 Task: Search one way flight ticket for 3 adults, 3 children in premium economy from Stockton: Stockton Metropolitan Airport to Jacksonville: Albert J. Ellis Airport on 5-3-2023. Choice of flights is United. Number of bags: 1 carry on bag. Price is upto 74000. Outbound departure time preference is 21:30.
Action: Mouse moved to (291, 141)
Screenshot: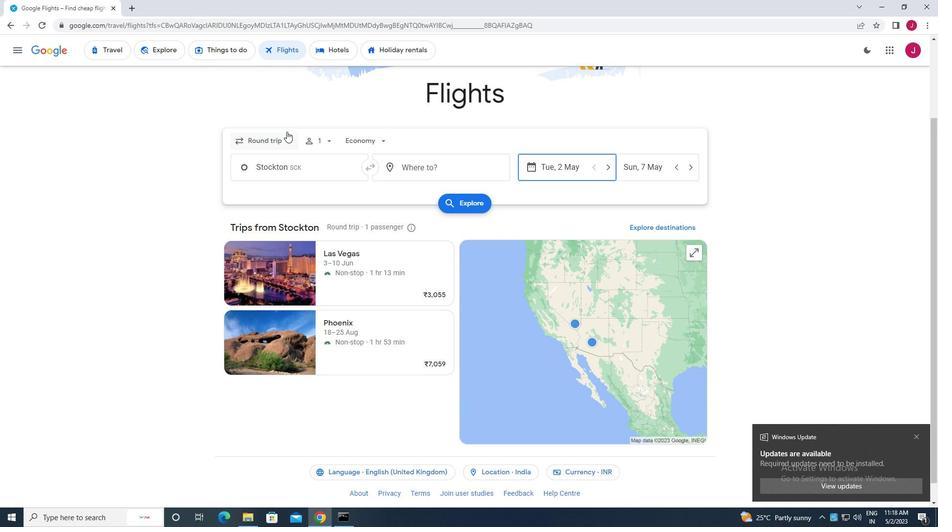
Action: Mouse pressed left at (291, 141)
Screenshot: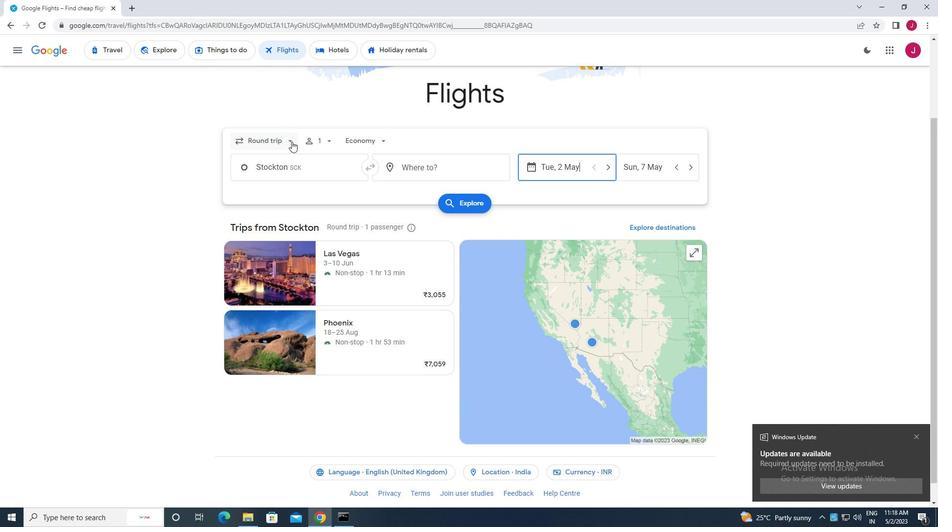 
Action: Mouse moved to (285, 184)
Screenshot: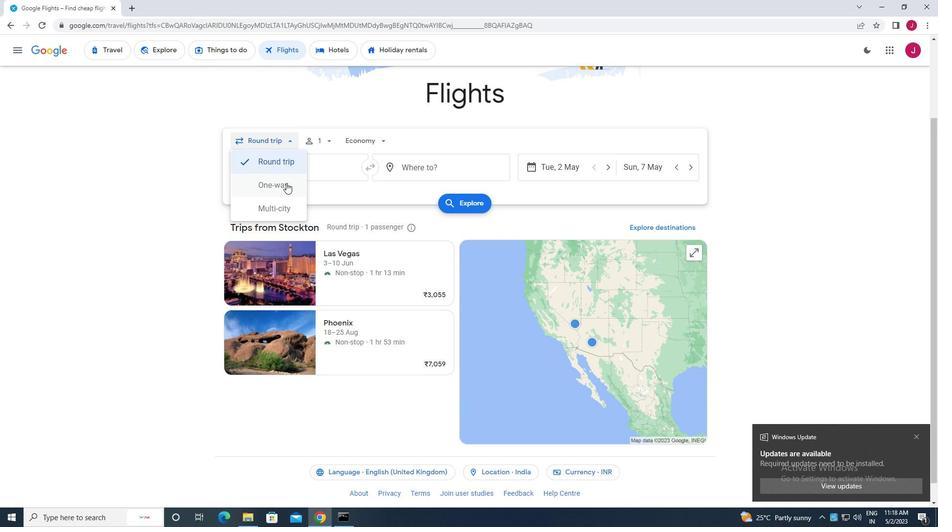 
Action: Mouse pressed left at (285, 184)
Screenshot: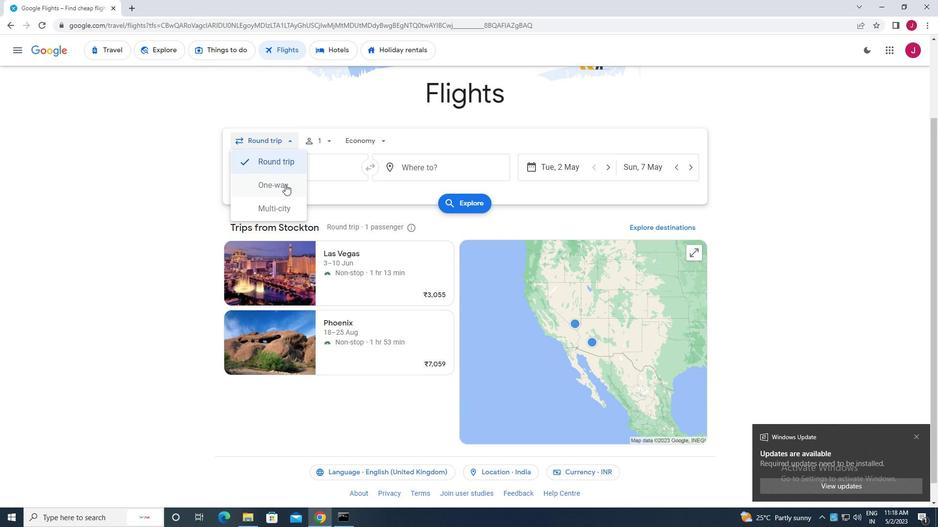 
Action: Mouse moved to (322, 142)
Screenshot: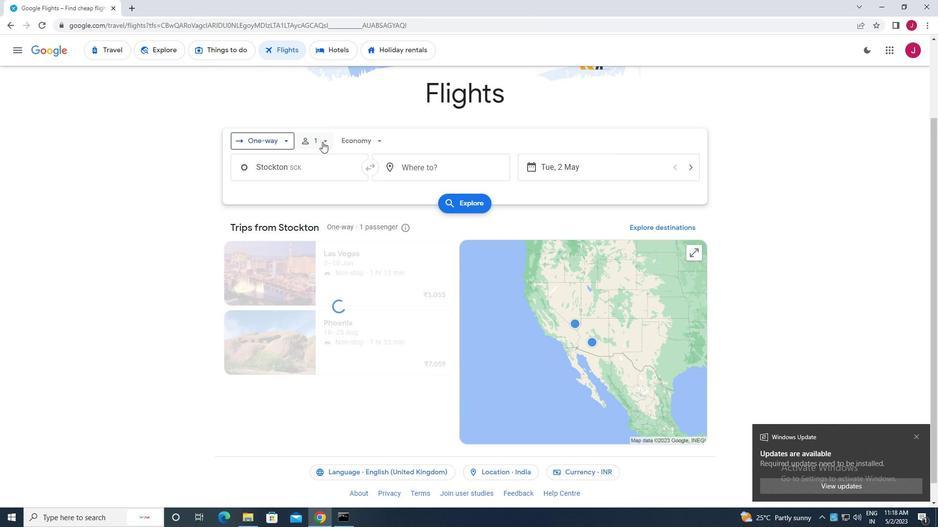 
Action: Mouse pressed left at (322, 142)
Screenshot: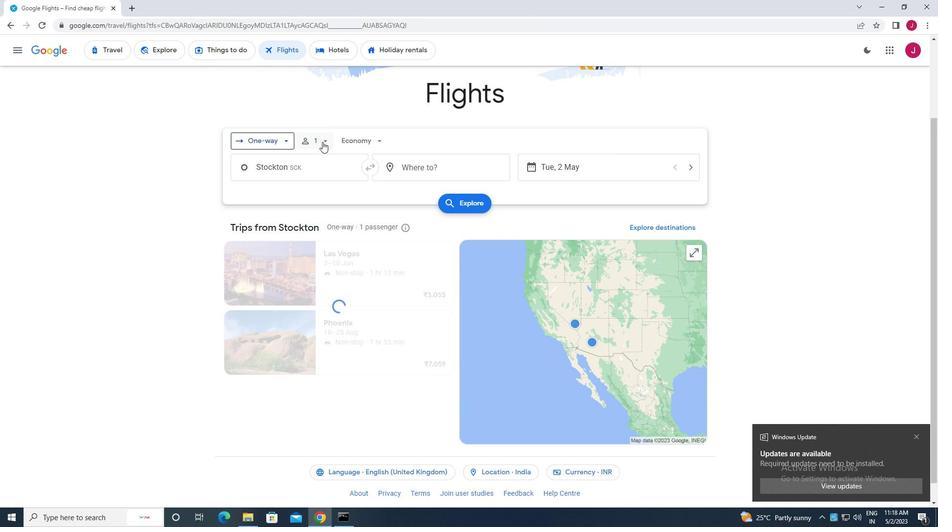 
Action: Mouse moved to (402, 162)
Screenshot: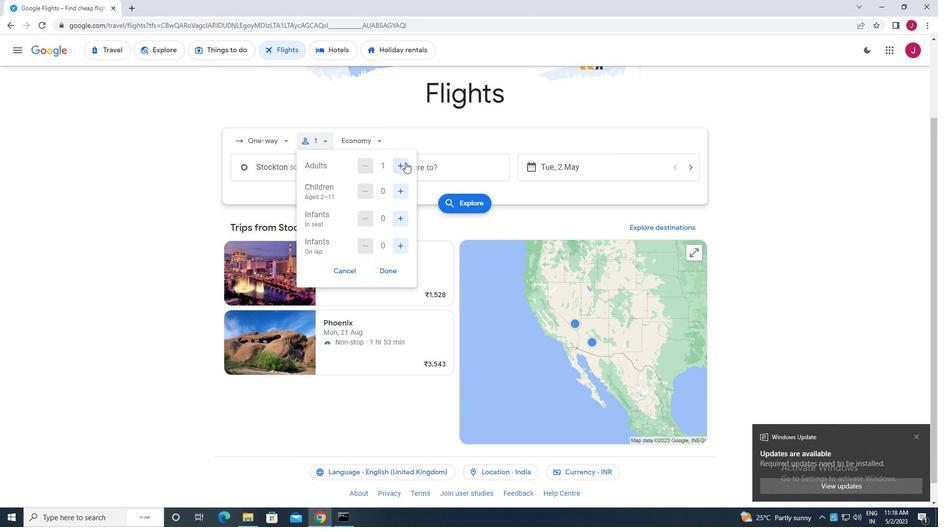 
Action: Mouse pressed left at (402, 162)
Screenshot: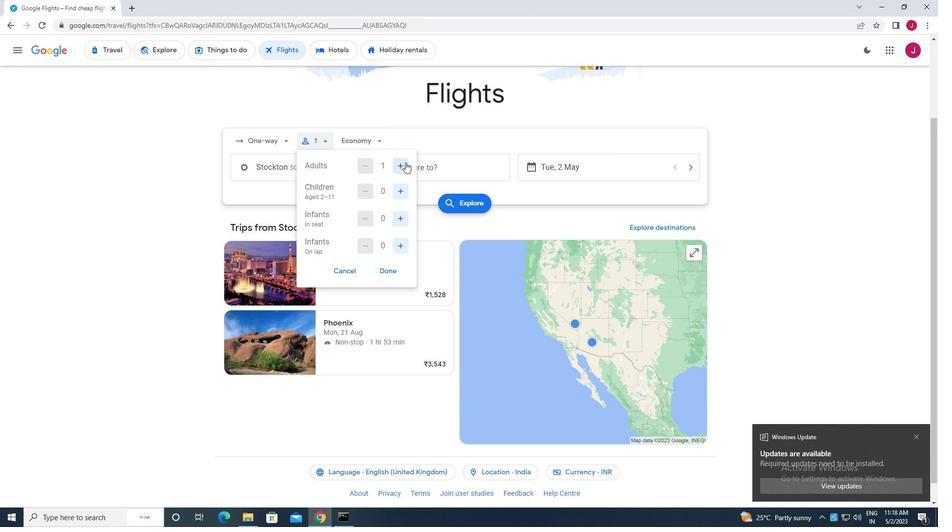 
Action: Mouse moved to (402, 164)
Screenshot: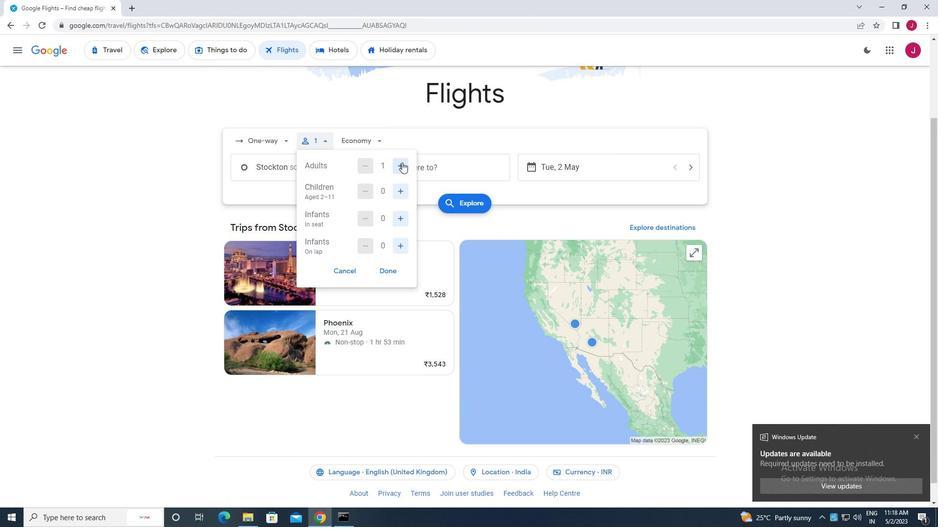 
Action: Mouse pressed left at (402, 164)
Screenshot: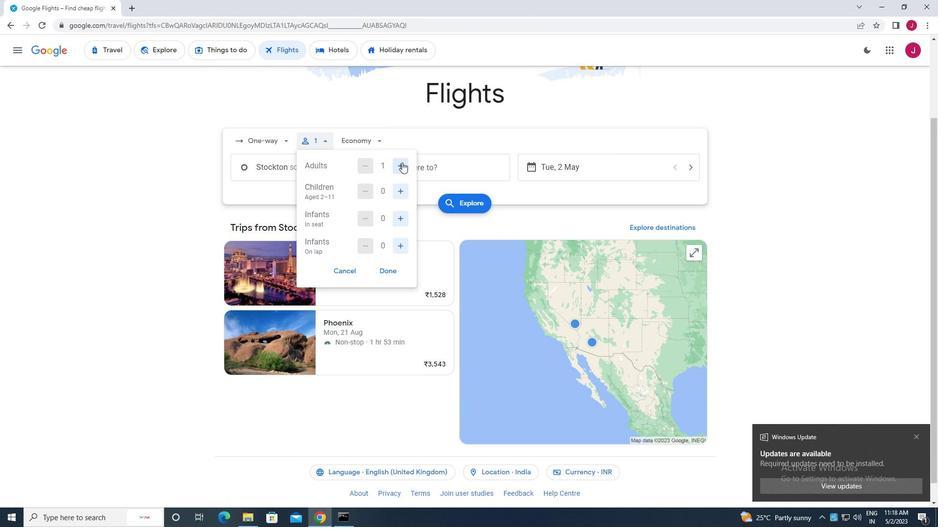 
Action: Mouse moved to (399, 195)
Screenshot: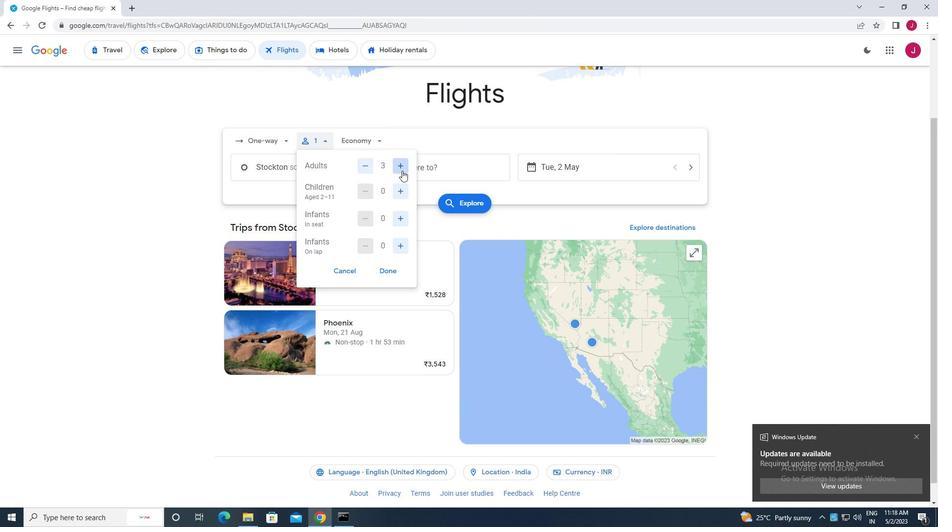 
Action: Mouse pressed left at (399, 195)
Screenshot: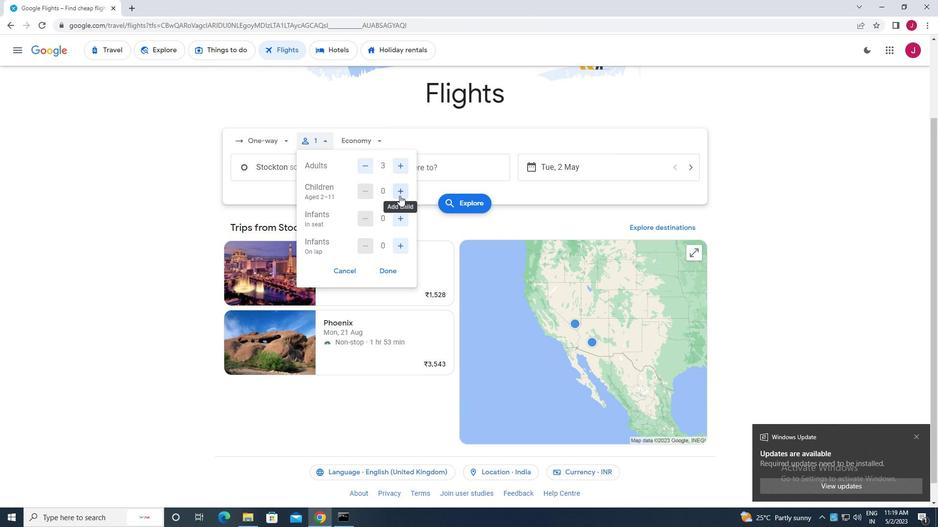 
Action: Mouse pressed left at (399, 195)
Screenshot: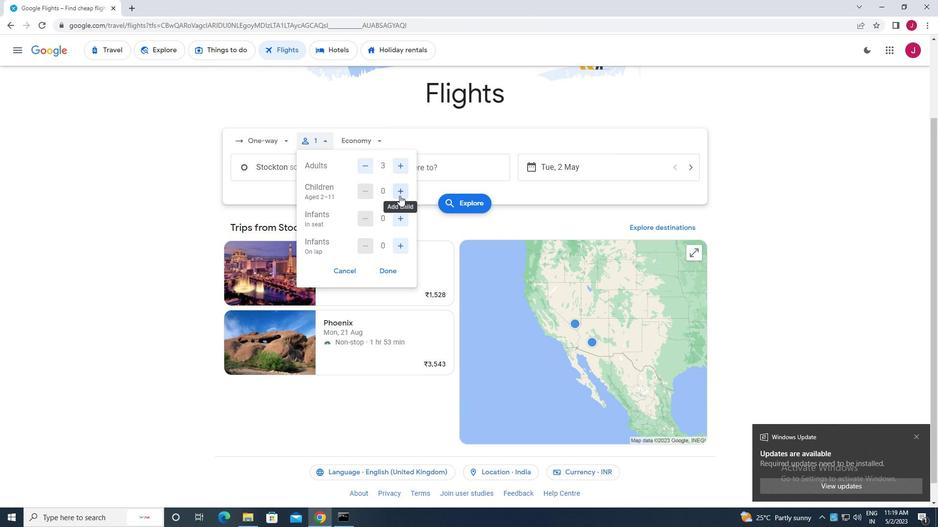 
Action: Mouse pressed left at (399, 195)
Screenshot: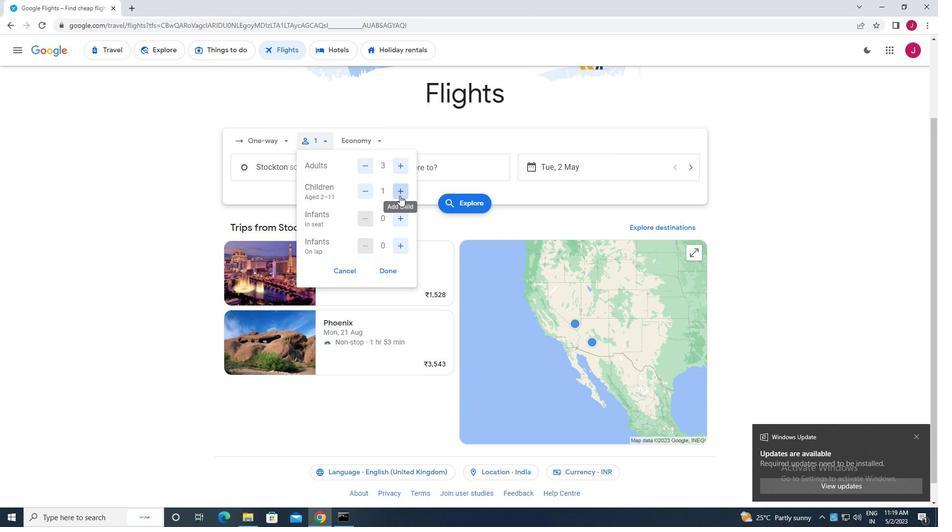 
Action: Mouse moved to (386, 270)
Screenshot: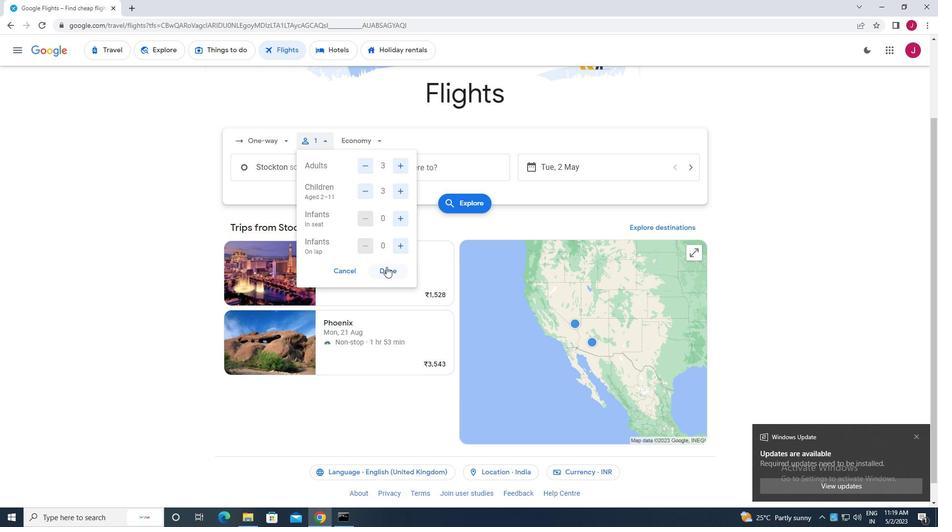 
Action: Mouse pressed left at (386, 270)
Screenshot: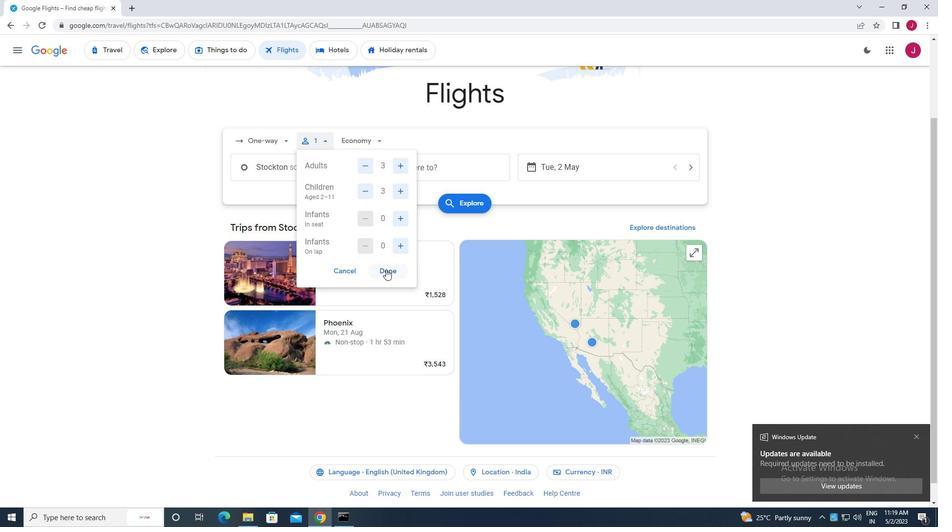 
Action: Mouse moved to (374, 145)
Screenshot: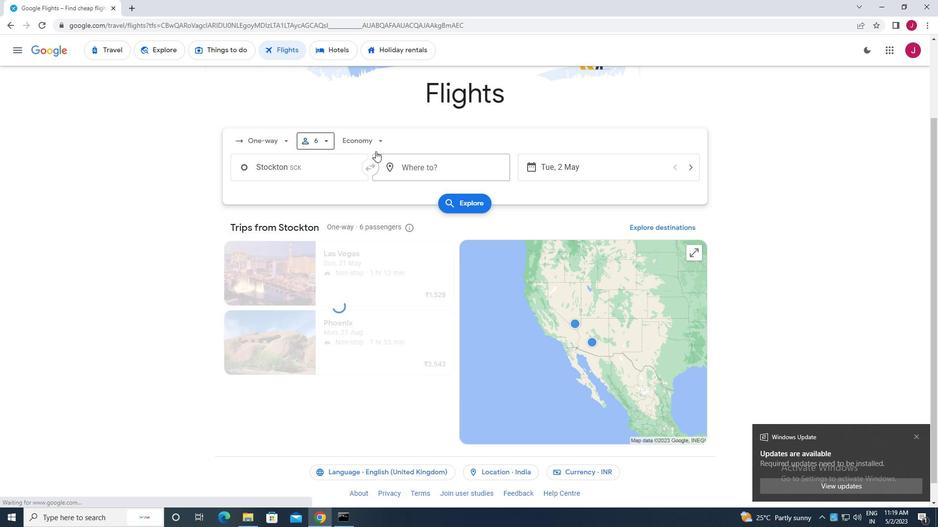 
Action: Mouse pressed left at (374, 145)
Screenshot: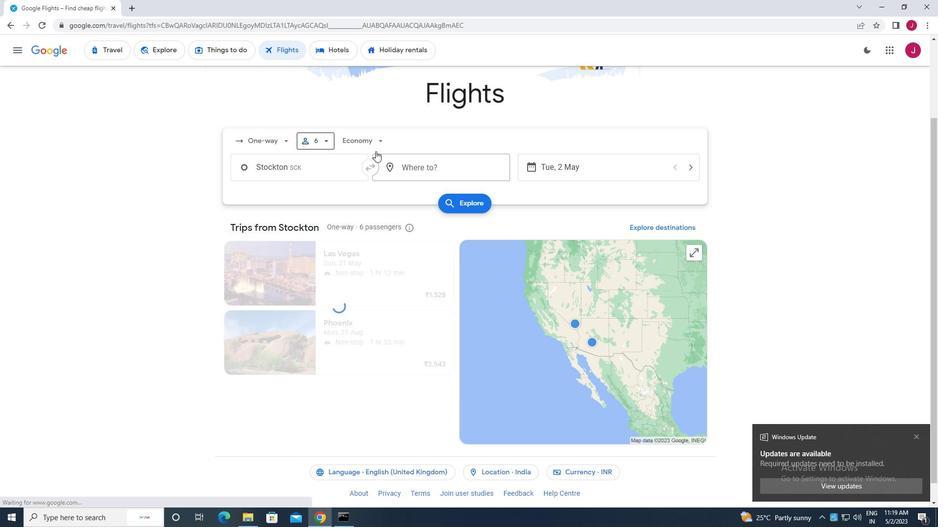 
Action: Mouse moved to (380, 185)
Screenshot: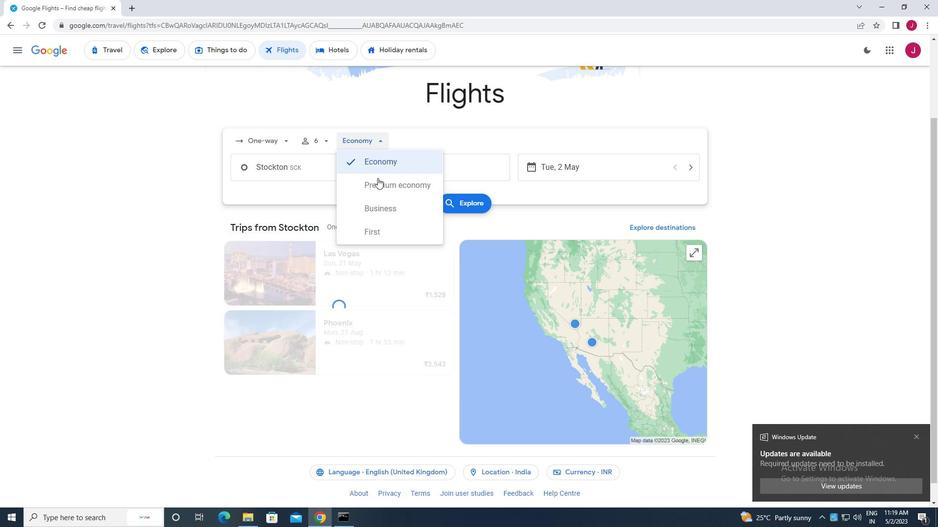 
Action: Mouse pressed left at (380, 185)
Screenshot: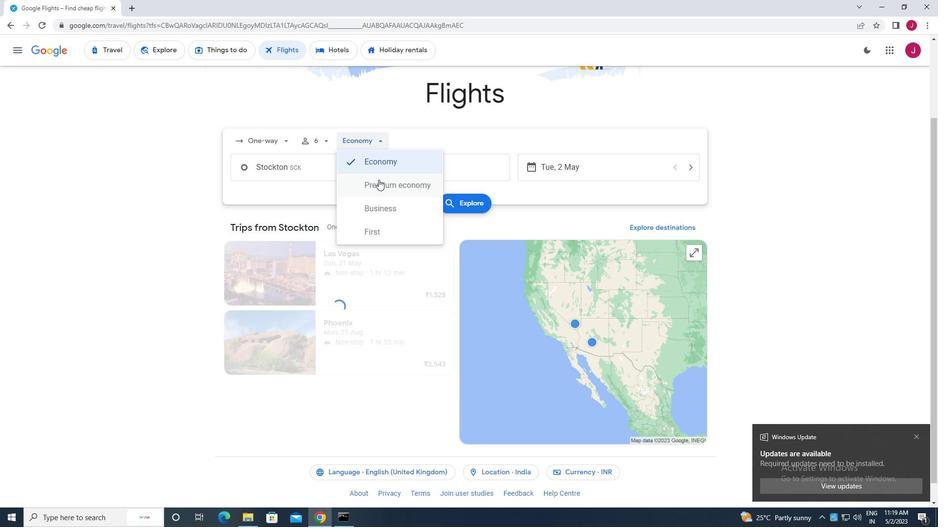 
Action: Mouse moved to (331, 171)
Screenshot: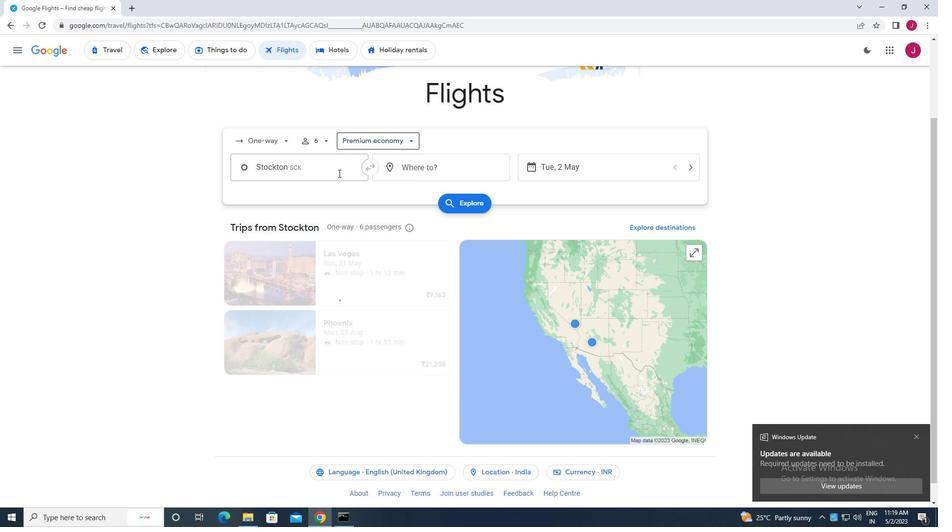 
Action: Mouse pressed left at (331, 171)
Screenshot: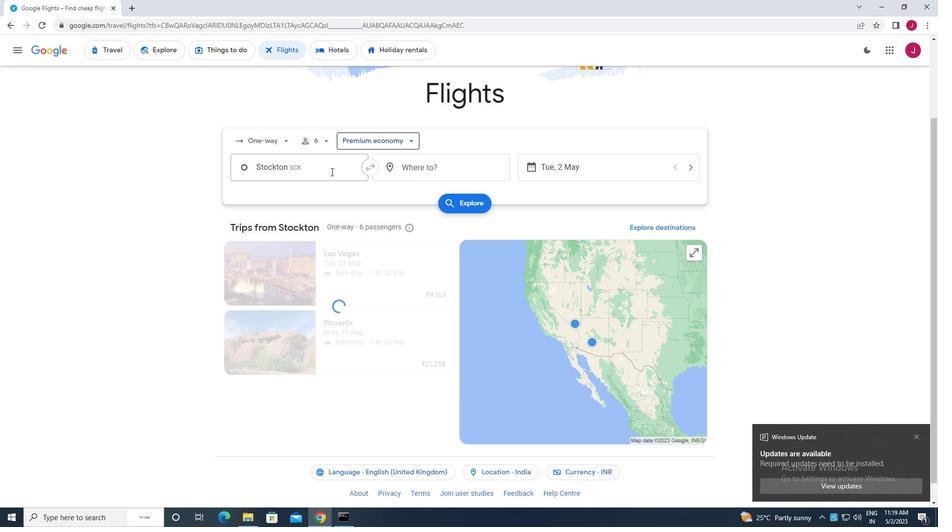 
Action: Mouse moved to (331, 171)
Screenshot: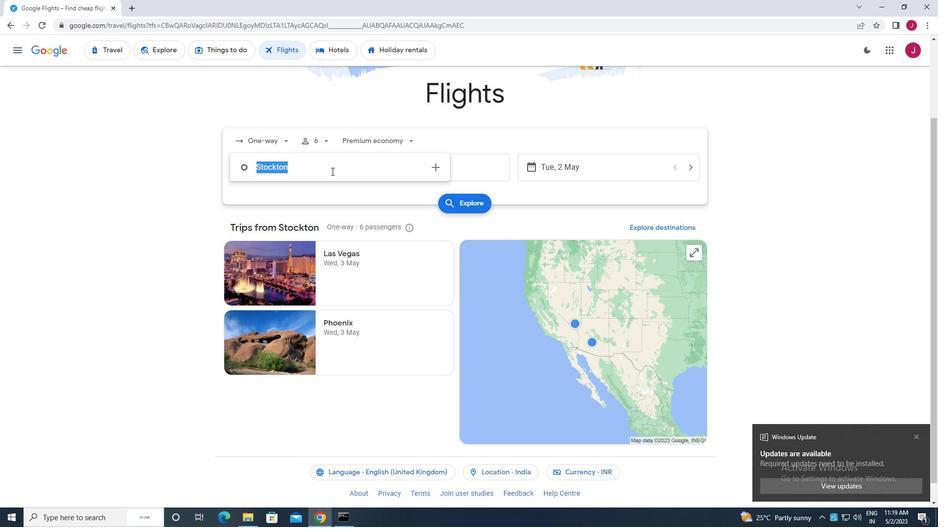 
Action: Key pressed stock
Screenshot: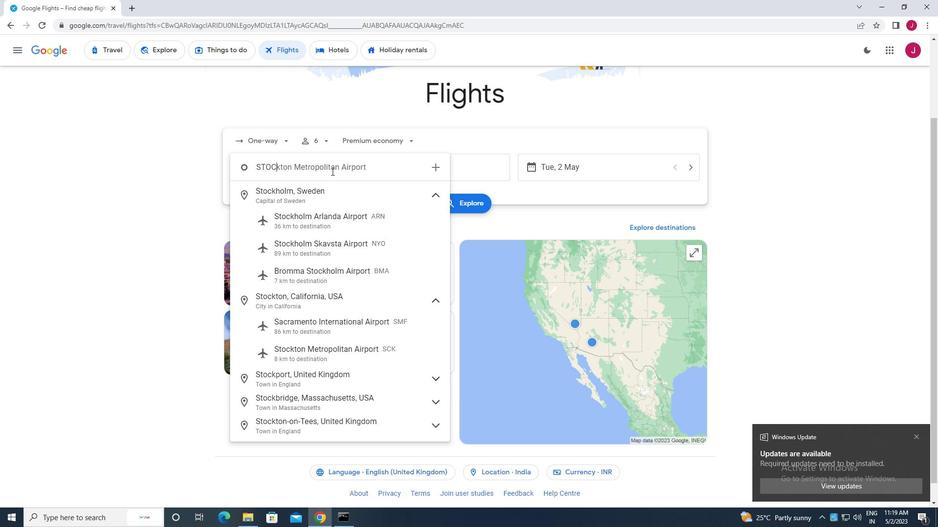 
Action: Mouse moved to (358, 357)
Screenshot: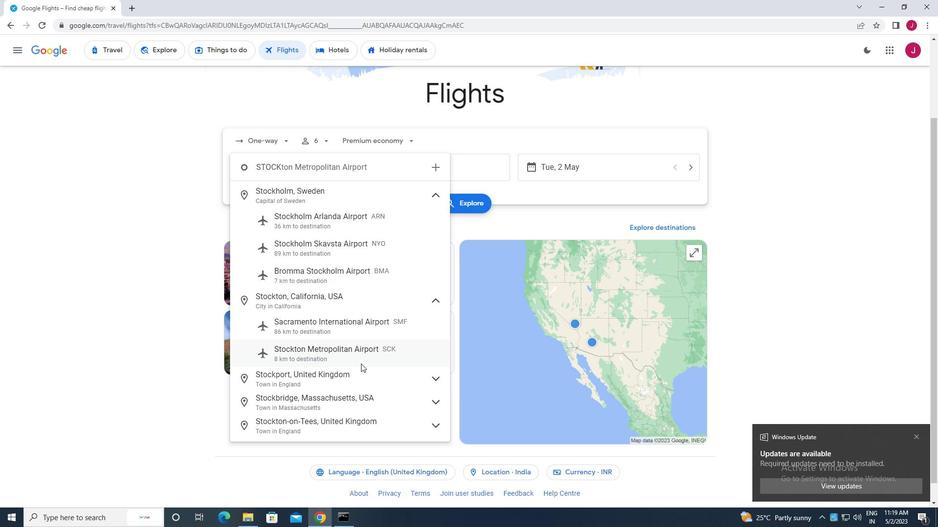 
Action: Mouse pressed left at (358, 357)
Screenshot: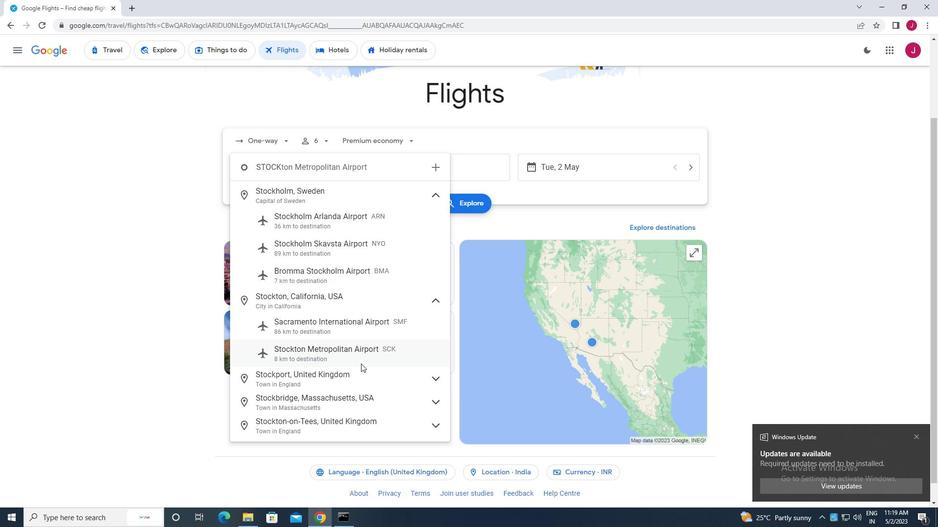 
Action: Mouse moved to (416, 166)
Screenshot: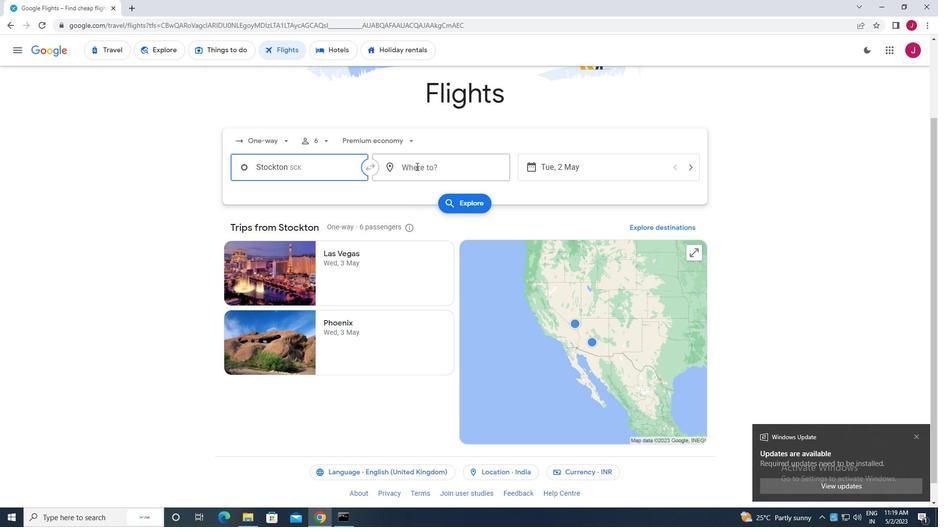 
Action: Mouse pressed left at (416, 166)
Screenshot: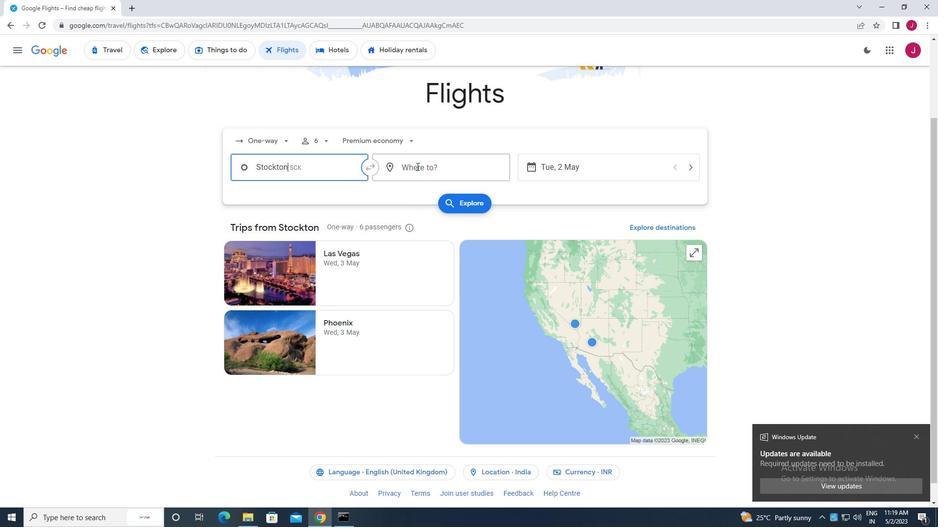 
Action: Key pressed albert<Key.space>j
Screenshot: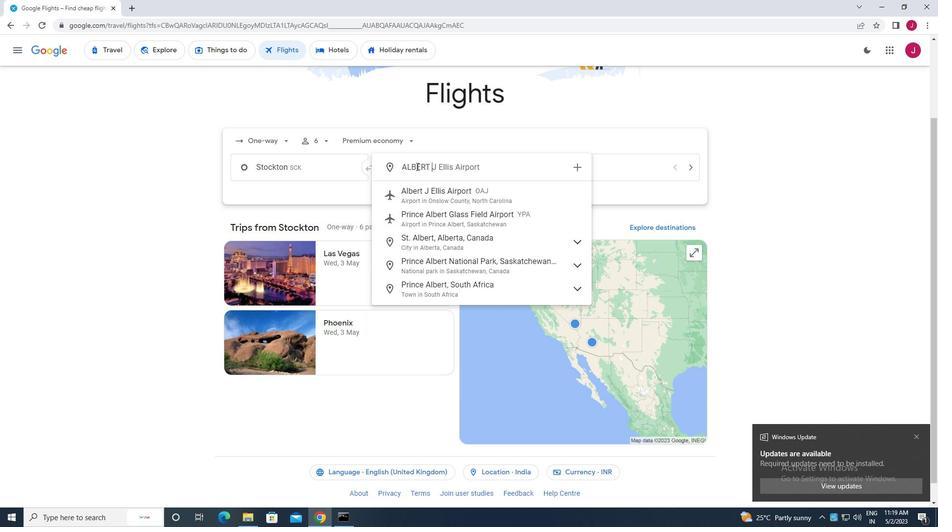 
Action: Mouse moved to (446, 203)
Screenshot: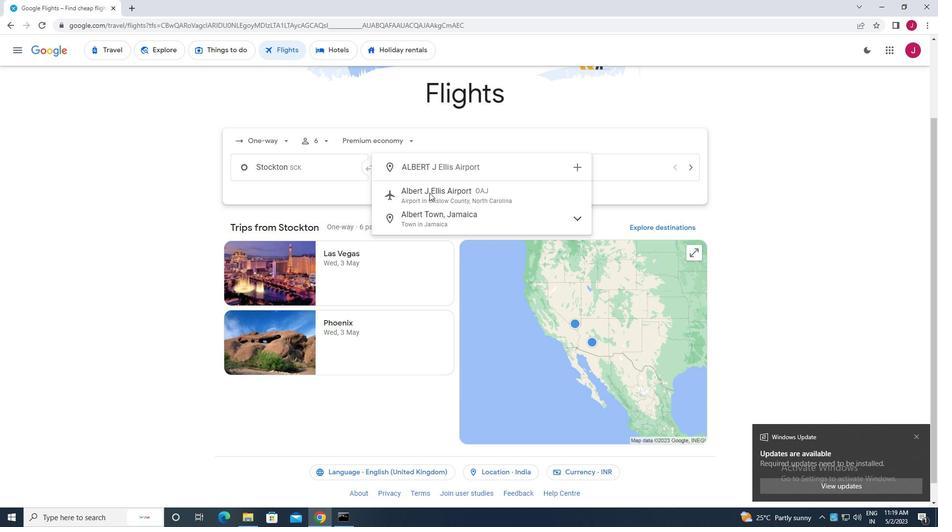 
Action: Mouse pressed left at (446, 203)
Screenshot: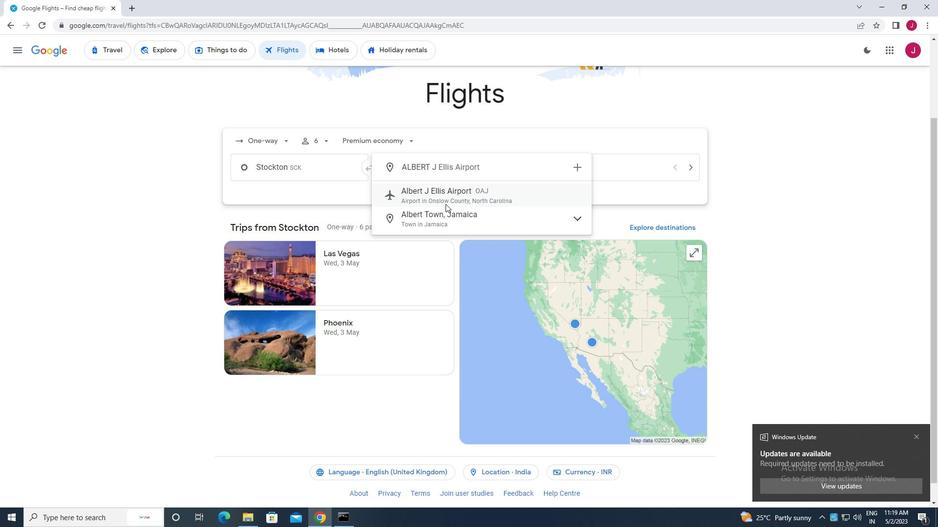 
Action: Mouse moved to (573, 160)
Screenshot: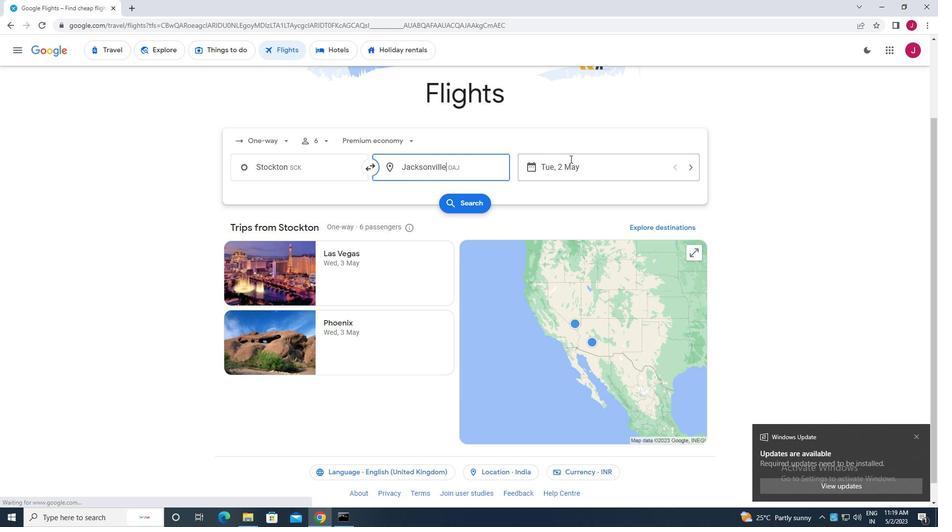 
Action: Mouse pressed left at (573, 160)
Screenshot: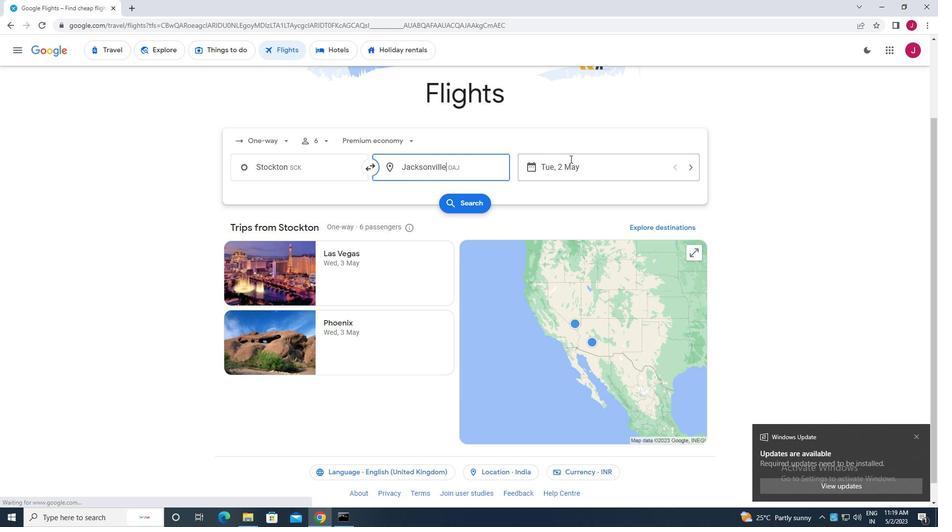 
Action: Mouse moved to (424, 241)
Screenshot: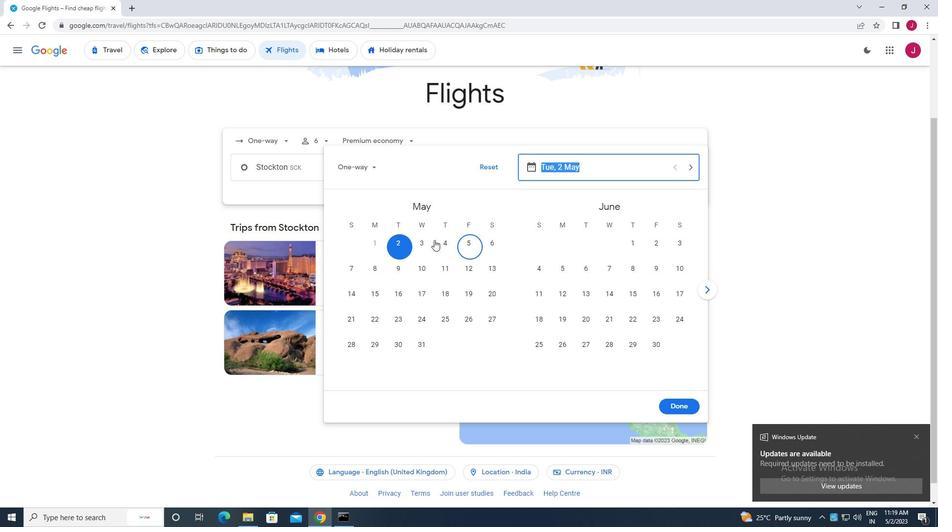 
Action: Mouse pressed left at (424, 241)
Screenshot: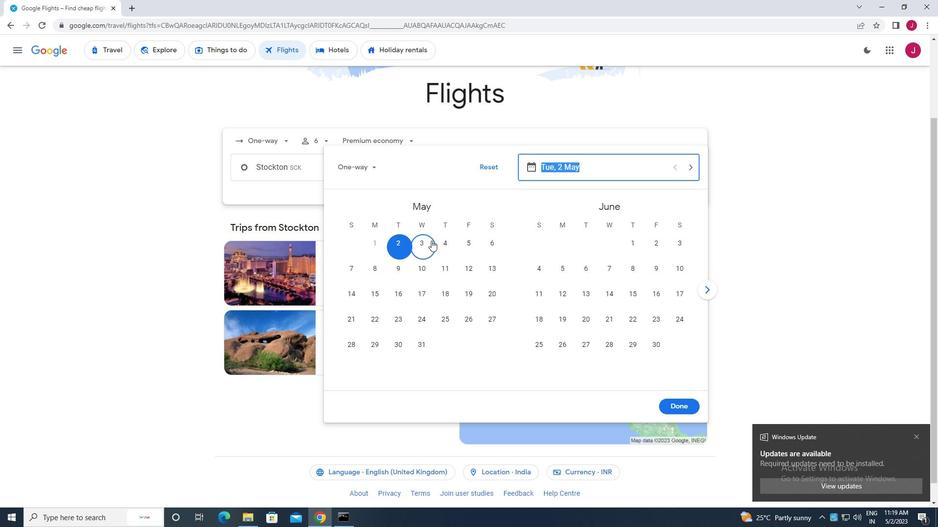 
Action: Mouse moved to (675, 405)
Screenshot: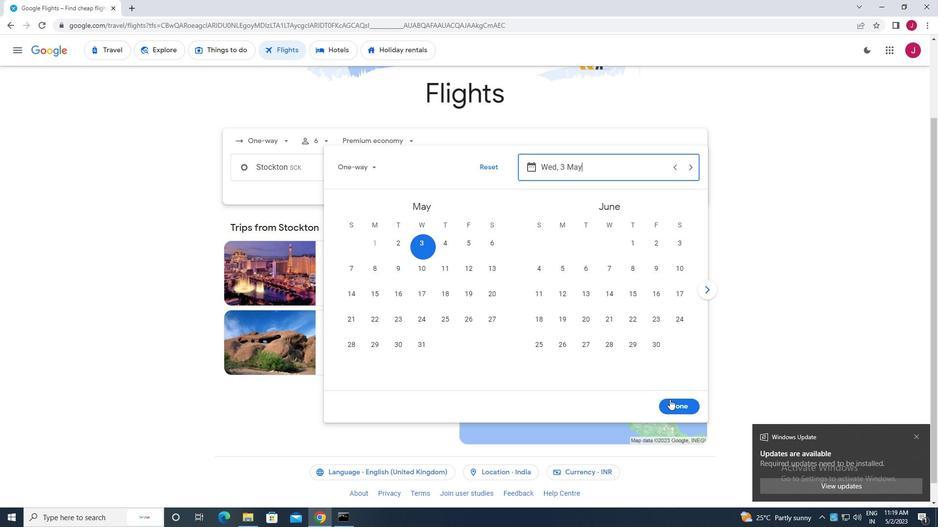 
Action: Mouse pressed left at (675, 405)
Screenshot: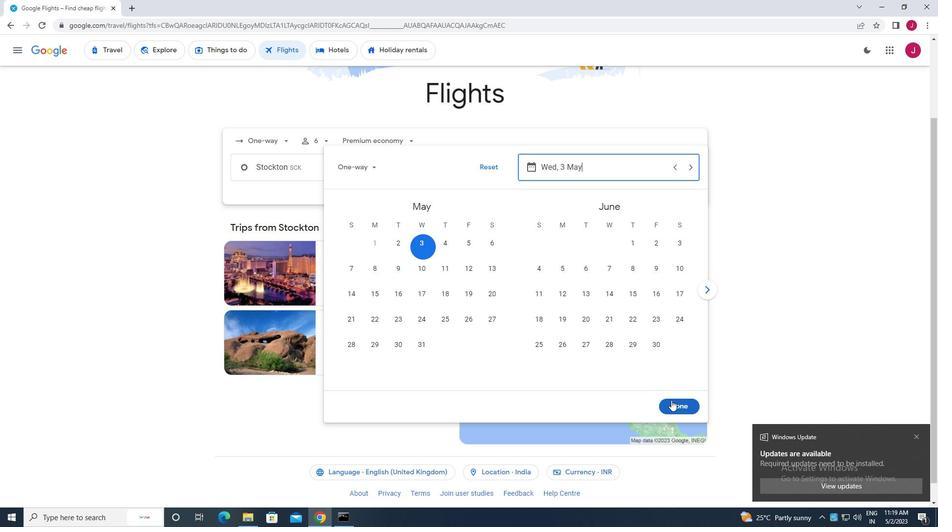 
Action: Mouse moved to (454, 204)
Screenshot: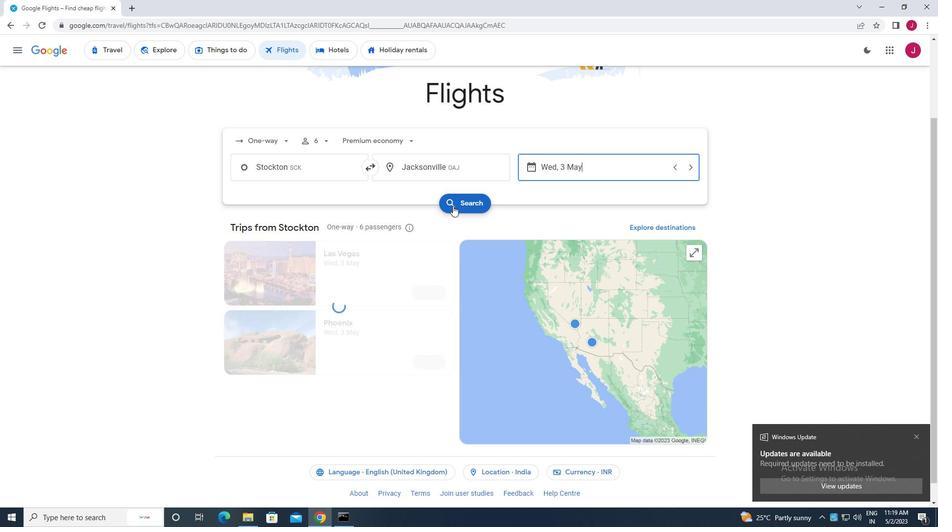 
Action: Mouse pressed left at (454, 204)
Screenshot: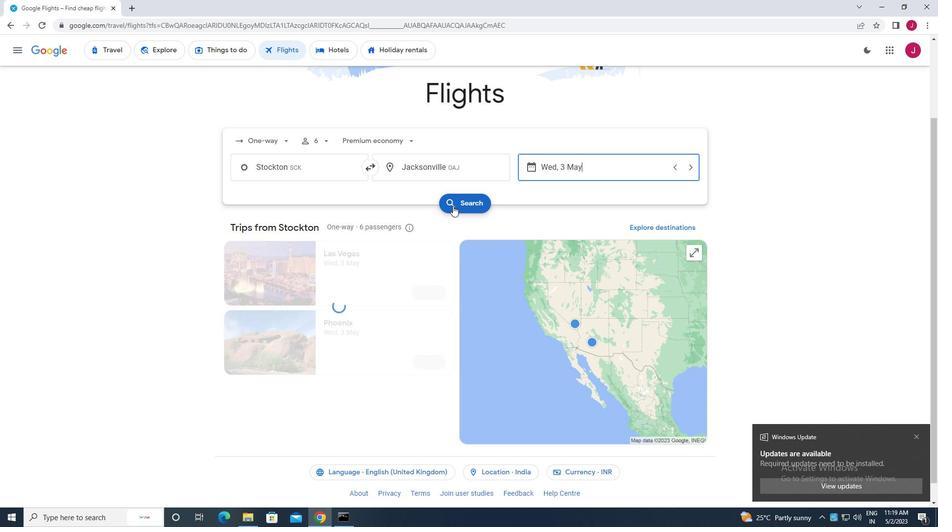 
Action: Mouse moved to (254, 139)
Screenshot: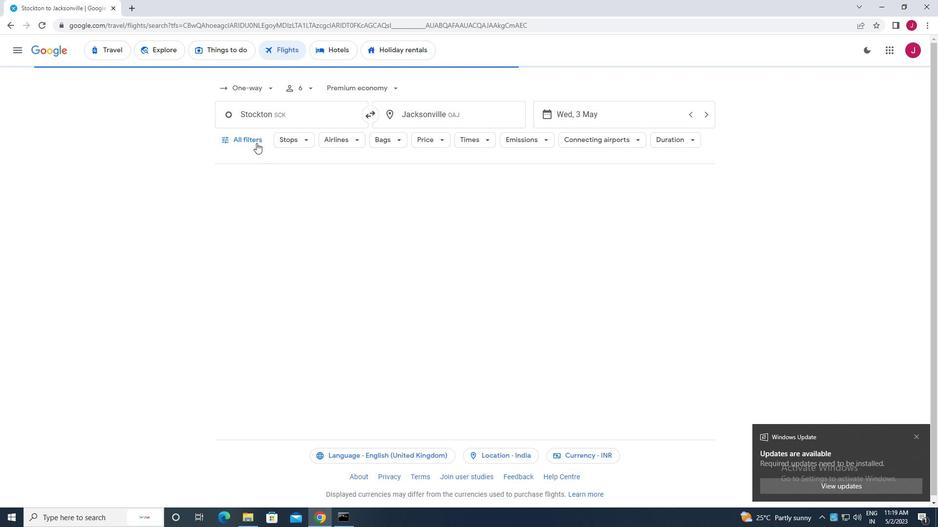 
Action: Mouse pressed left at (254, 139)
Screenshot: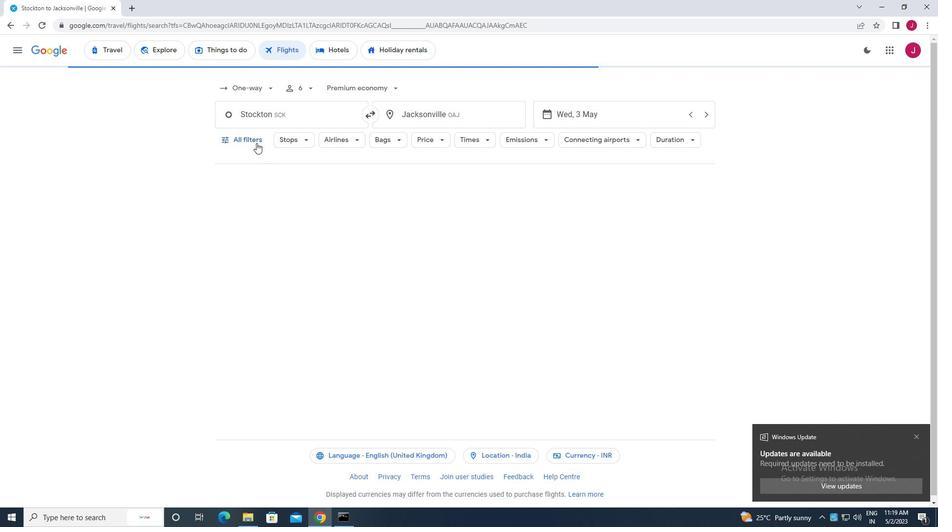 
Action: Mouse moved to (270, 203)
Screenshot: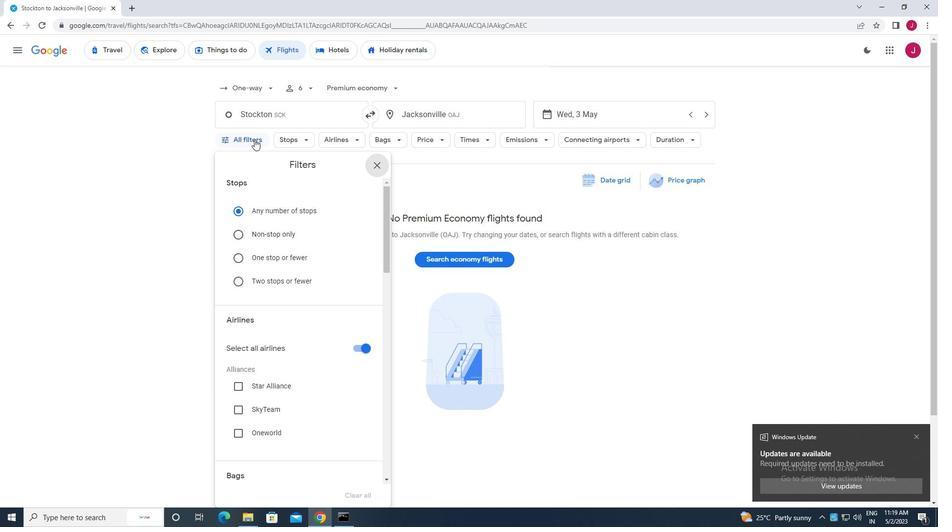 
Action: Mouse scrolled (270, 202) with delta (0, 0)
Screenshot: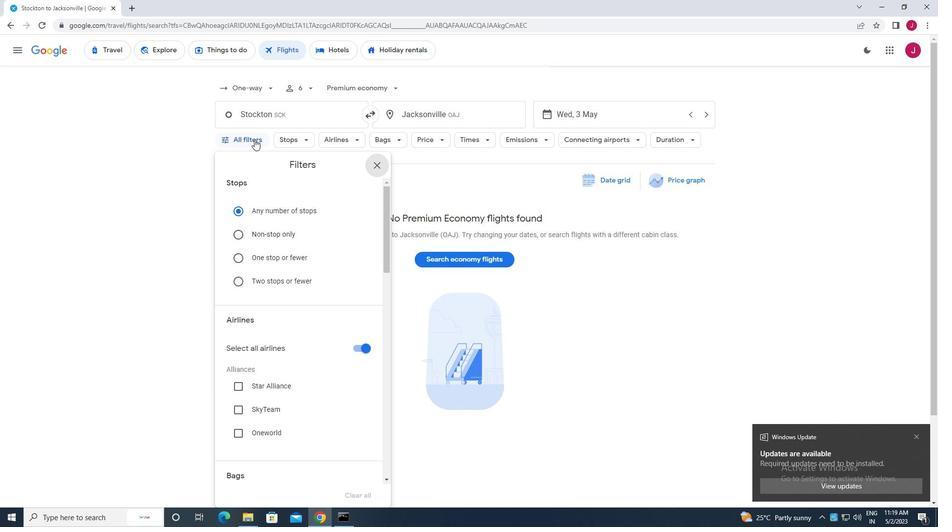 
Action: Mouse moved to (274, 221)
Screenshot: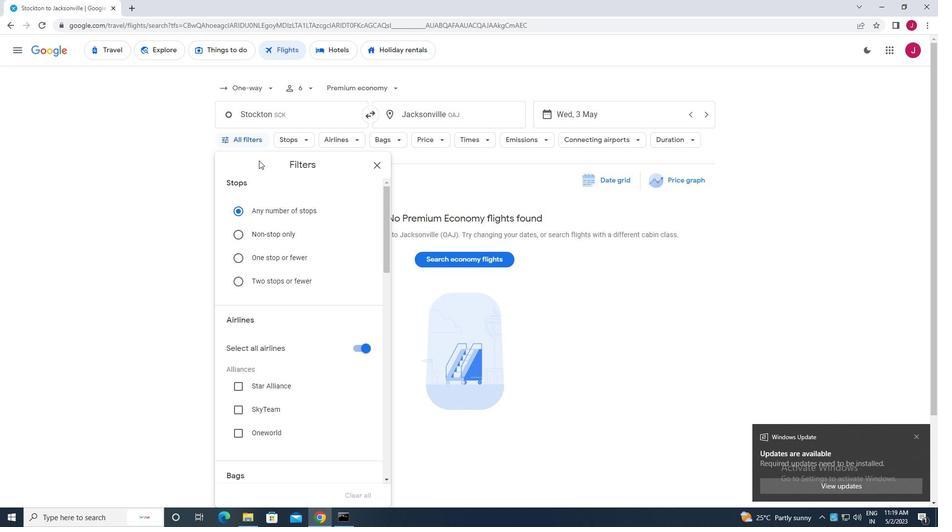 
Action: Mouse scrolled (274, 221) with delta (0, 0)
Screenshot: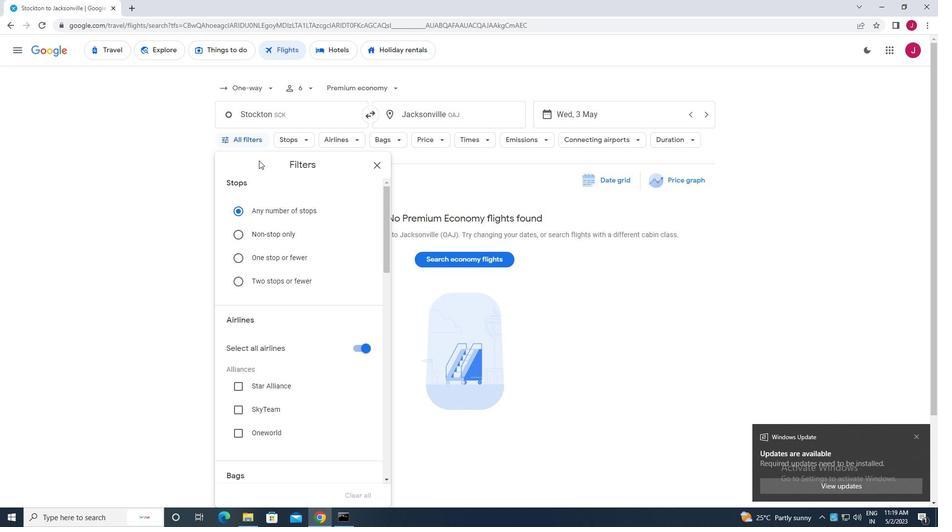
Action: Mouse moved to (275, 227)
Screenshot: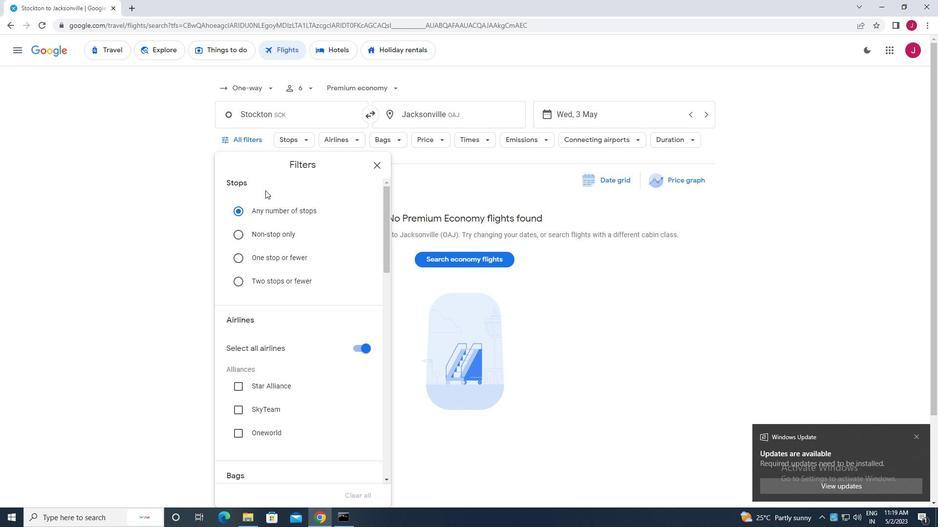 
Action: Mouse scrolled (275, 226) with delta (0, 0)
Screenshot: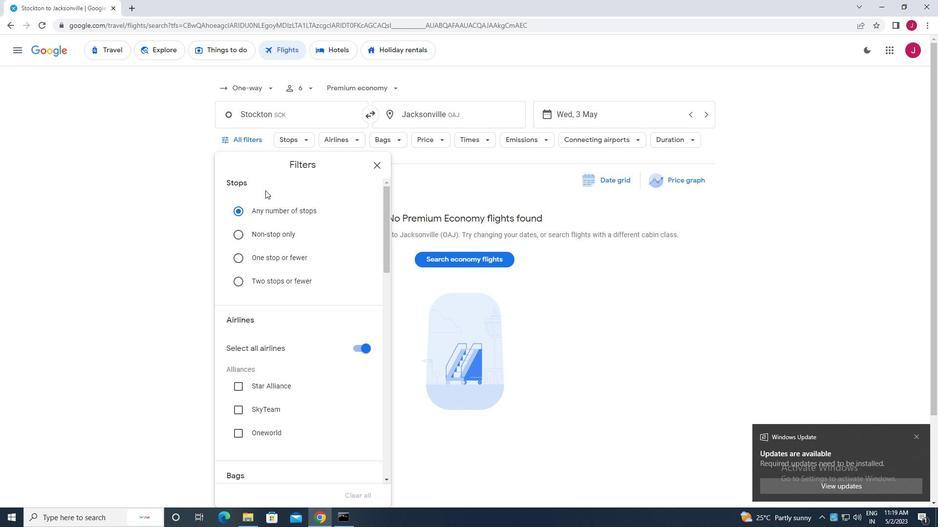 
Action: Mouse moved to (361, 201)
Screenshot: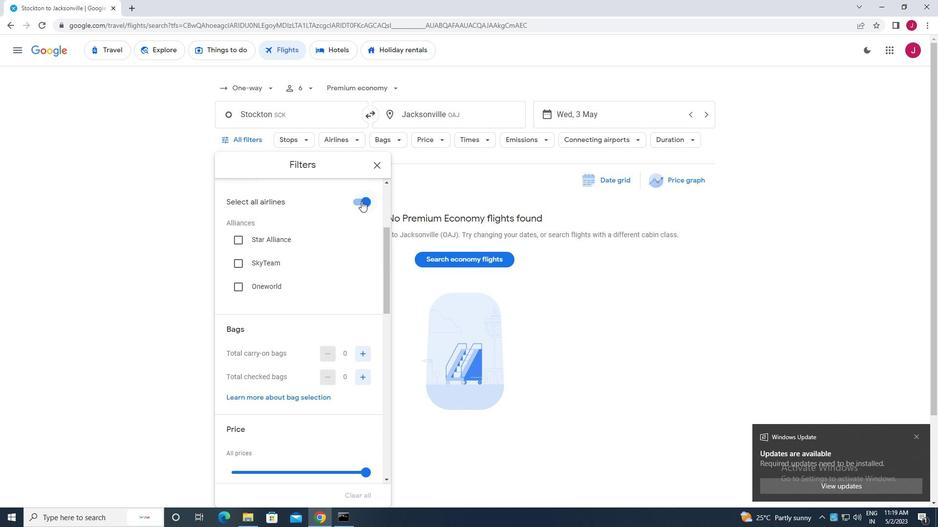 
Action: Mouse pressed left at (361, 201)
Screenshot: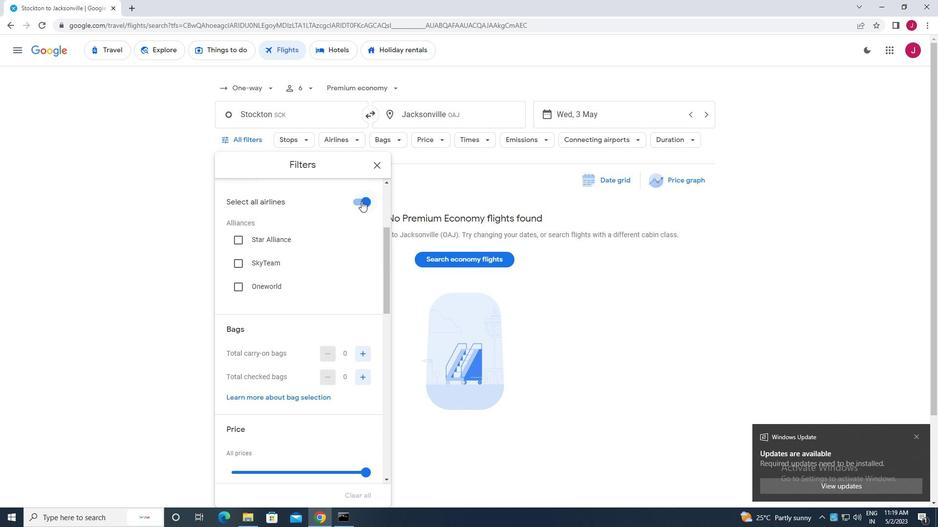 
Action: Mouse moved to (313, 251)
Screenshot: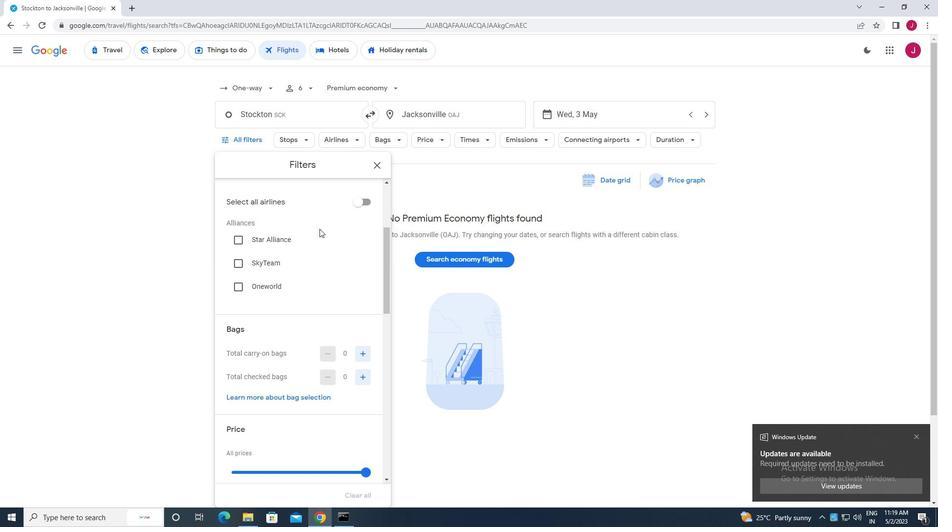 
Action: Mouse scrolled (313, 251) with delta (0, 0)
Screenshot: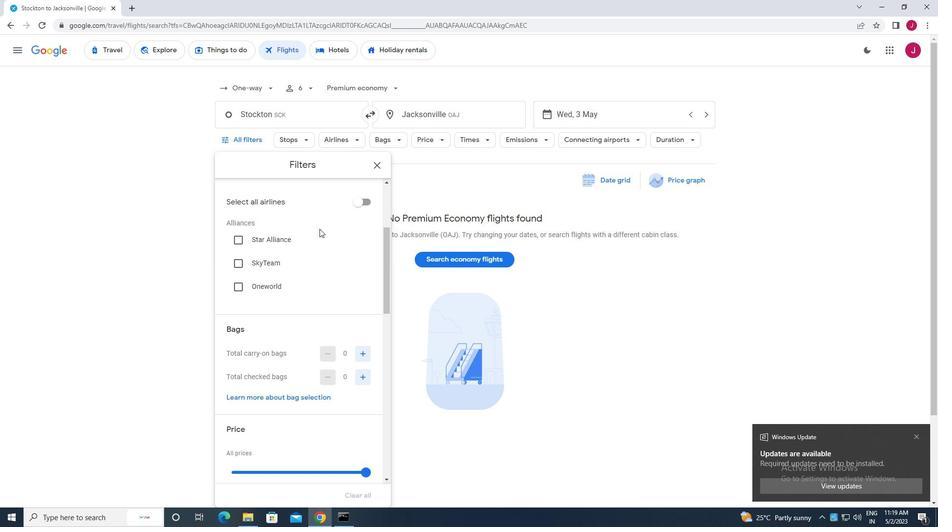 
Action: Mouse scrolled (313, 251) with delta (0, 0)
Screenshot: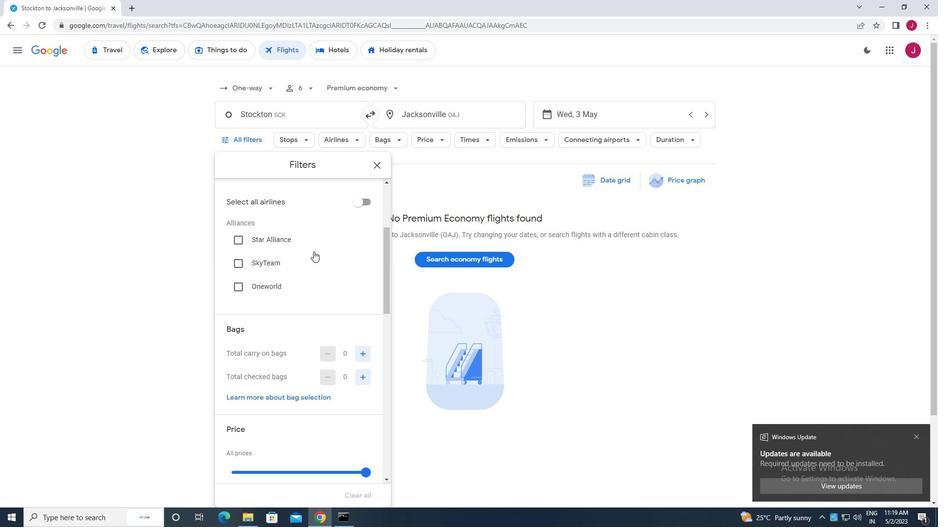 
Action: Mouse moved to (311, 248)
Screenshot: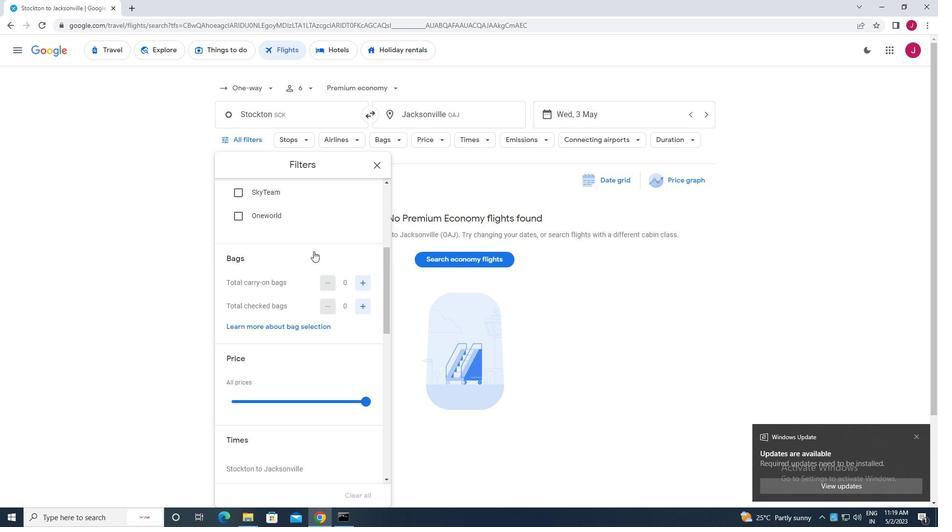 
Action: Mouse scrolled (311, 248) with delta (0, 0)
Screenshot: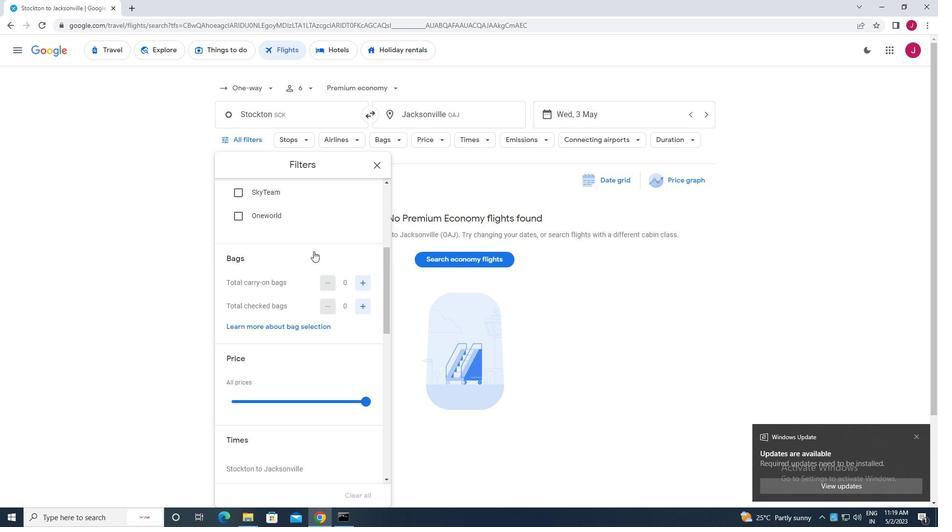 
Action: Mouse scrolled (311, 248) with delta (0, 0)
Screenshot: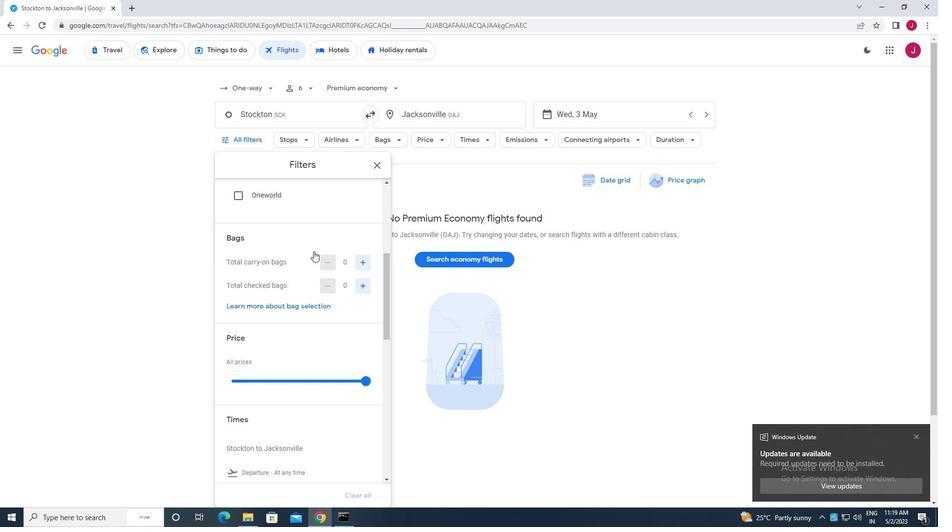 
Action: Mouse moved to (317, 233)
Screenshot: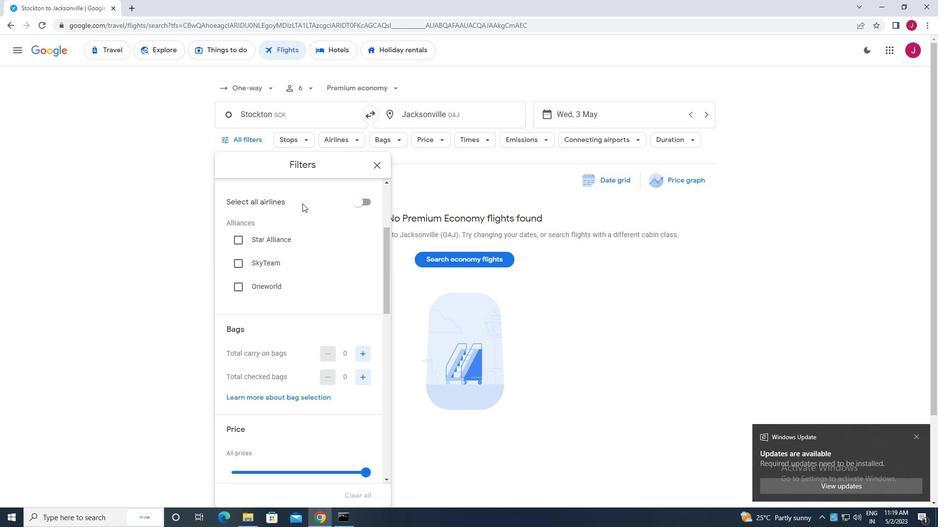 
Action: Mouse scrolled (317, 233) with delta (0, 0)
Screenshot: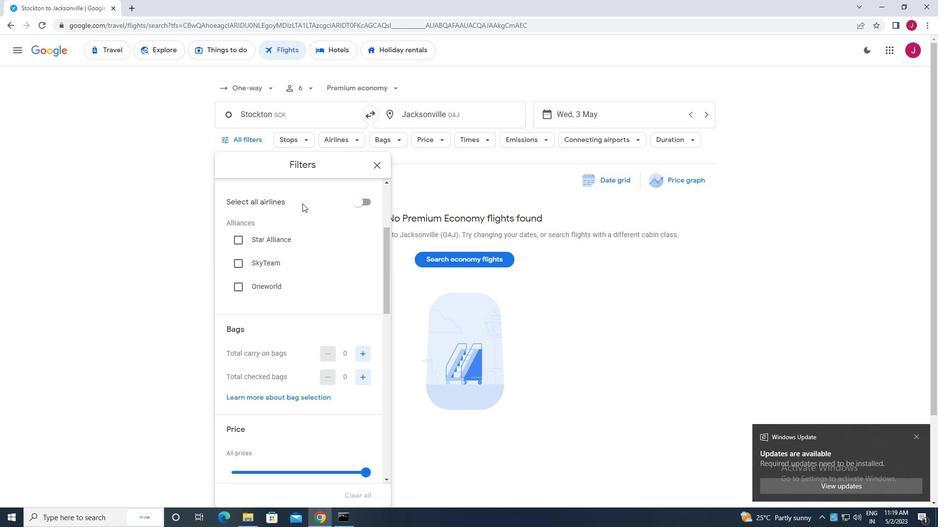 
Action: Mouse moved to (317, 234)
Screenshot: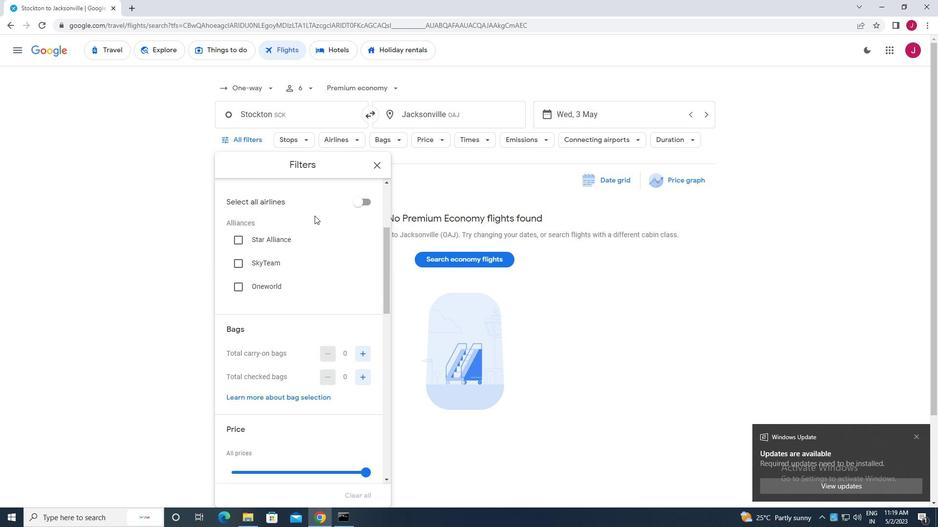 
Action: Mouse scrolled (317, 234) with delta (0, 0)
Screenshot: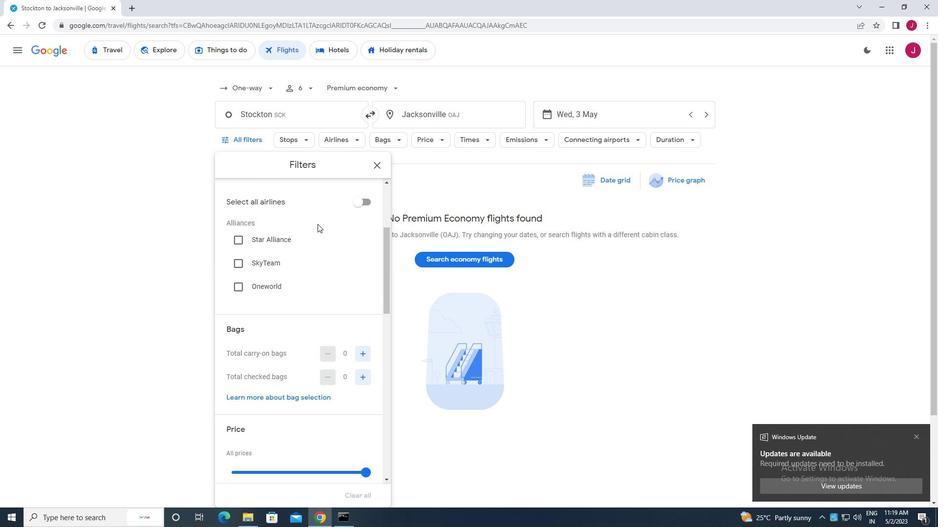 
Action: Mouse moved to (317, 235)
Screenshot: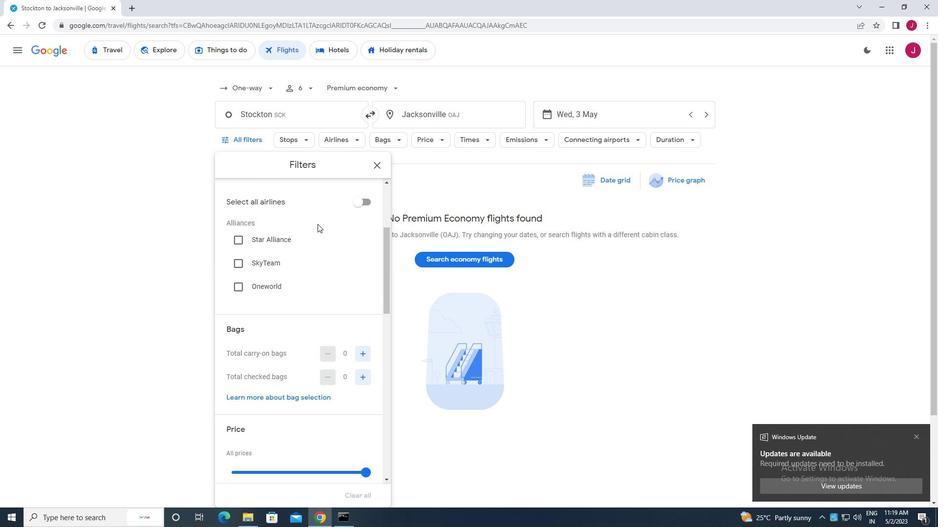 
Action: Mouse scrolled (317, 234) with delta (0, 0)
Screenshot: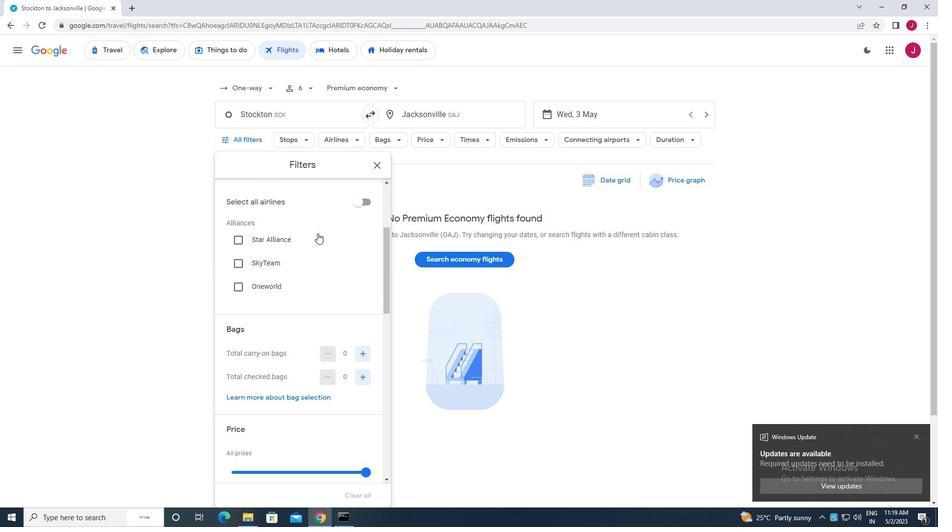 
Action: Mouse moved to (364, 206)
Screenshot: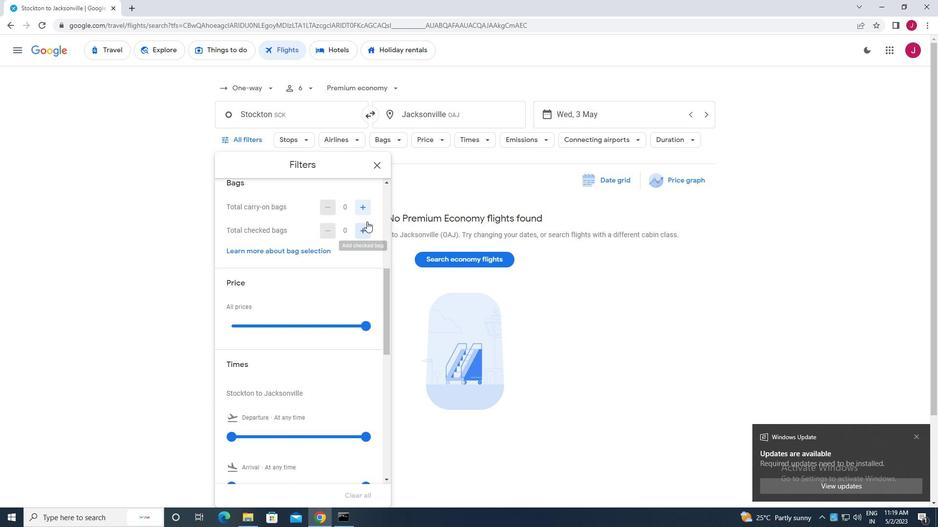 
Action: Mouse pressed left at (364, 206)
Screenshot: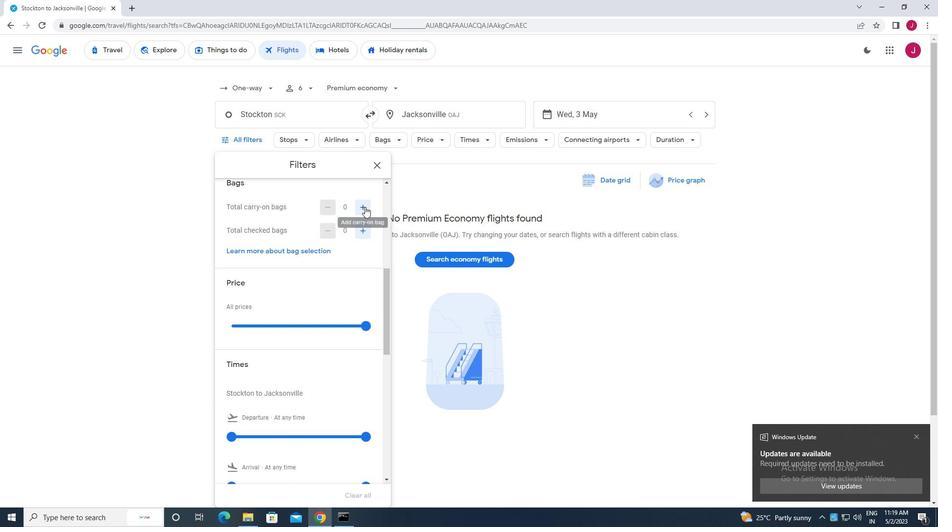 
Action: Mouse moved to (364, 327)
Screenshot: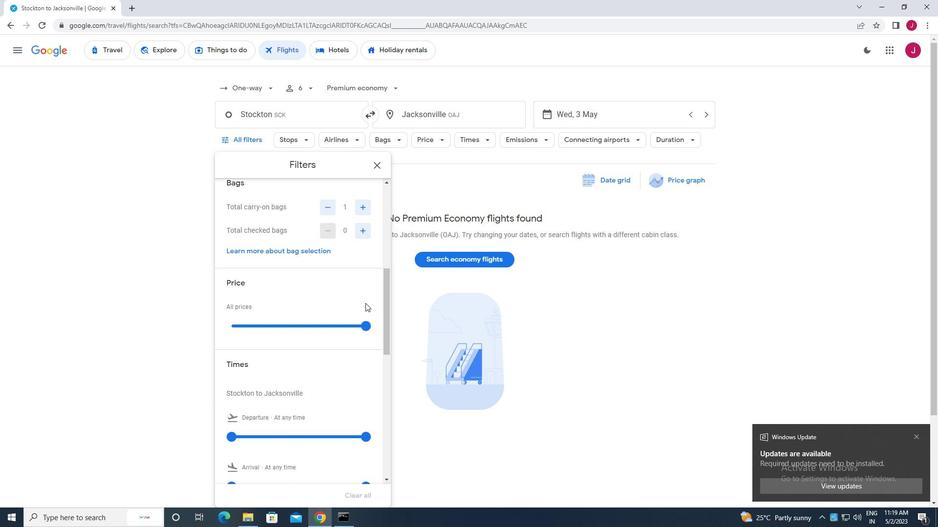 
Action: Mouse pressed left at (364, 327)
Screenshot: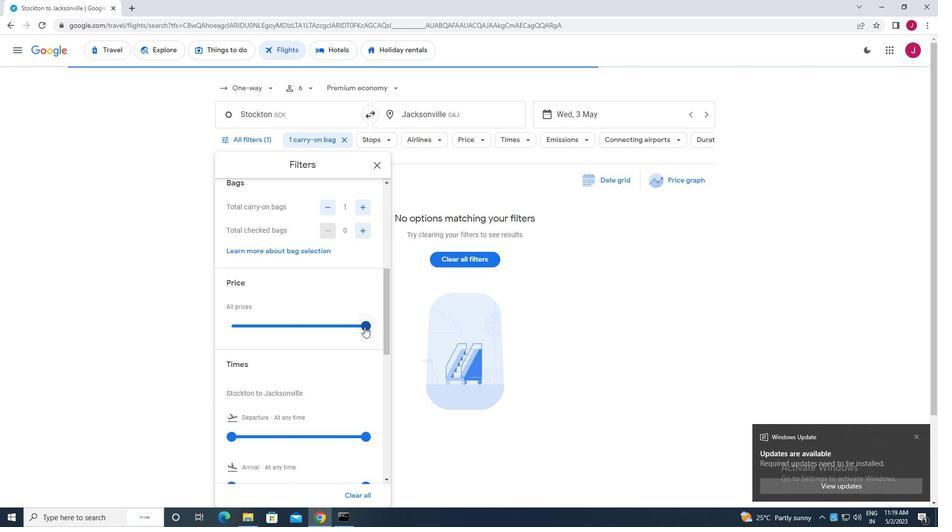 
Action: Mouse moved to (354, 312)
Screenshot: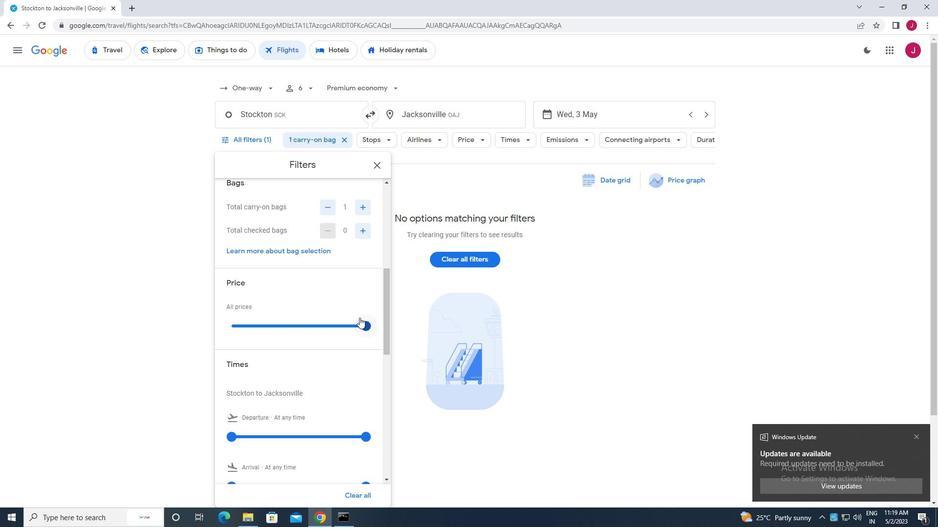 
Action: Mouse scrolled (354, 311) with delta (0, 0)
Screenshot: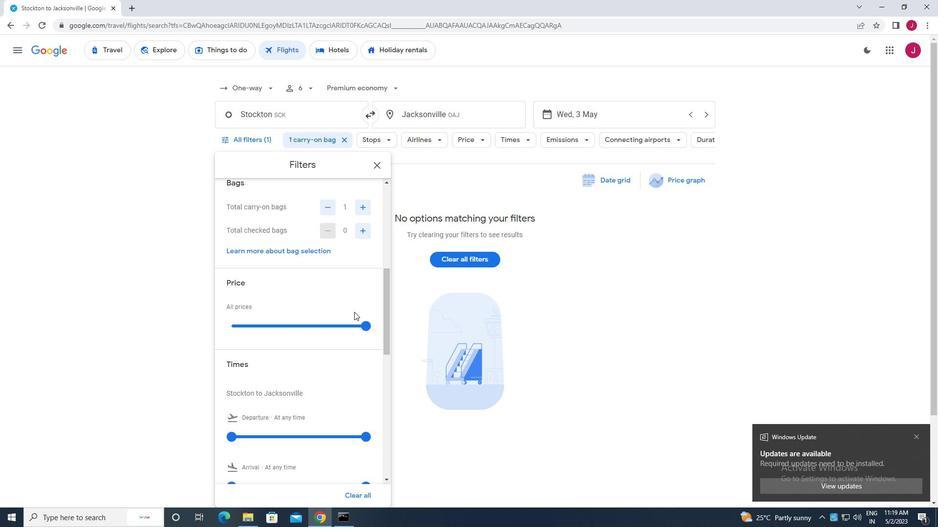 
Action: Mouse moved to (353, 312)
Screenshot: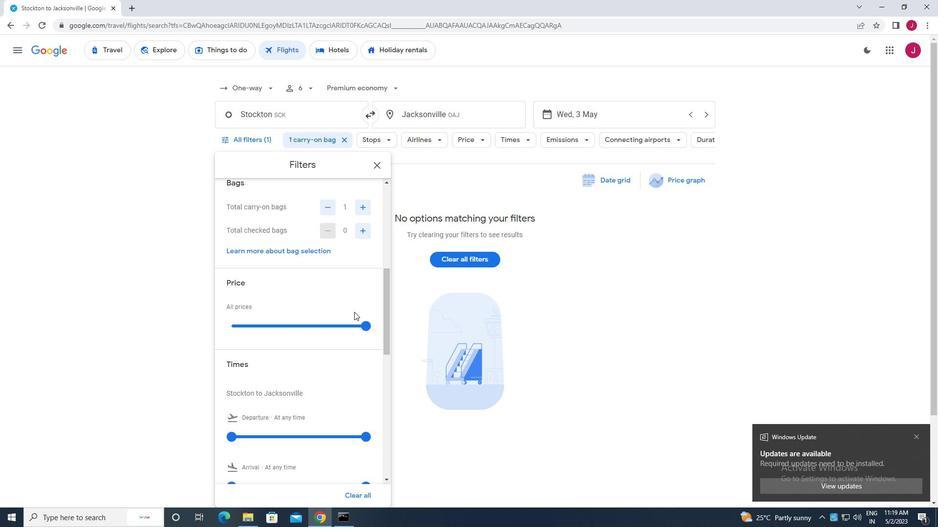 
Action: Mouse scrolled (353, 311) with delta (0, 0)
Screenshot: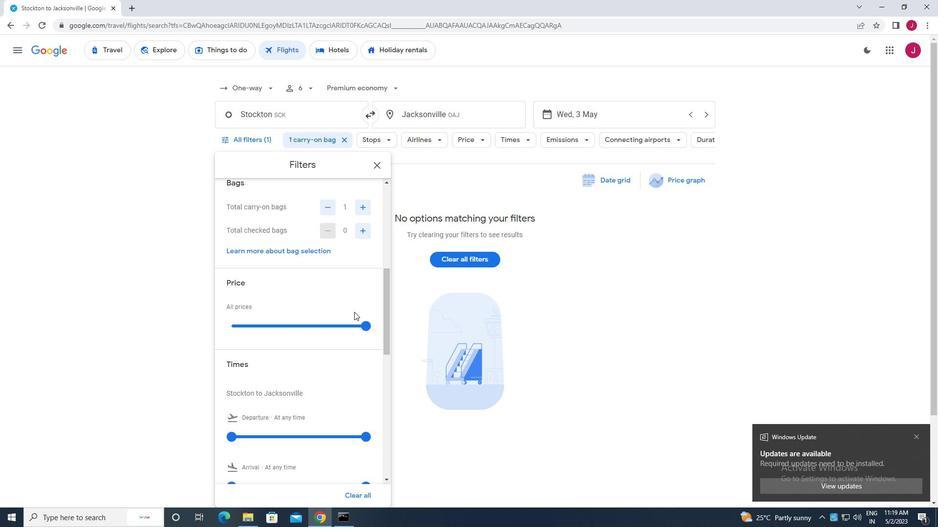 
Action: Mouse scrolled (353, 311) with delta (0, 0)
Screenshot: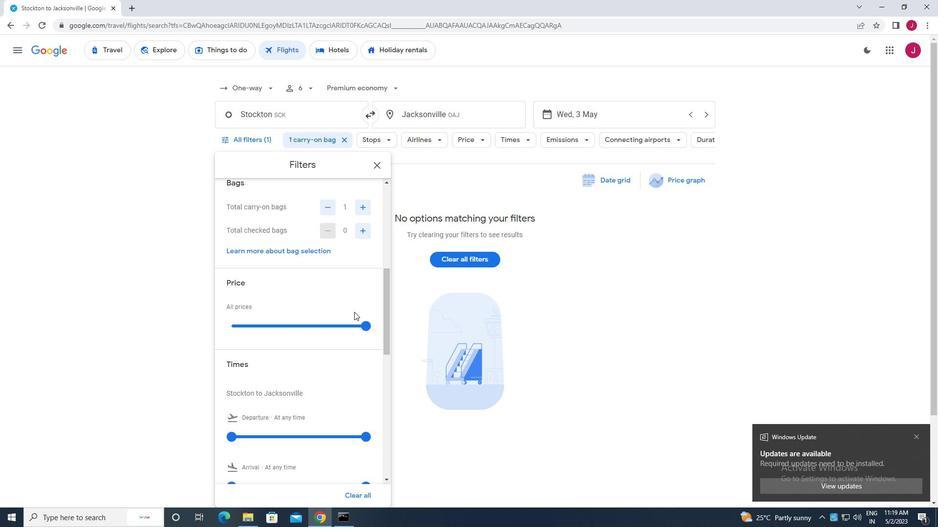 
Action: Mouse moved to (235, 289)
Screenshot: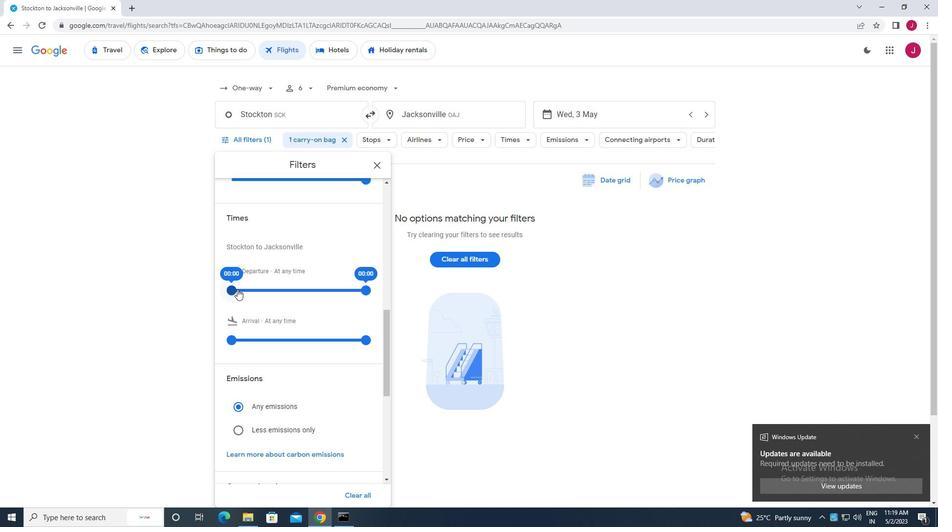 
Action: Mouse pressed left at (235, 289)
Screenshot: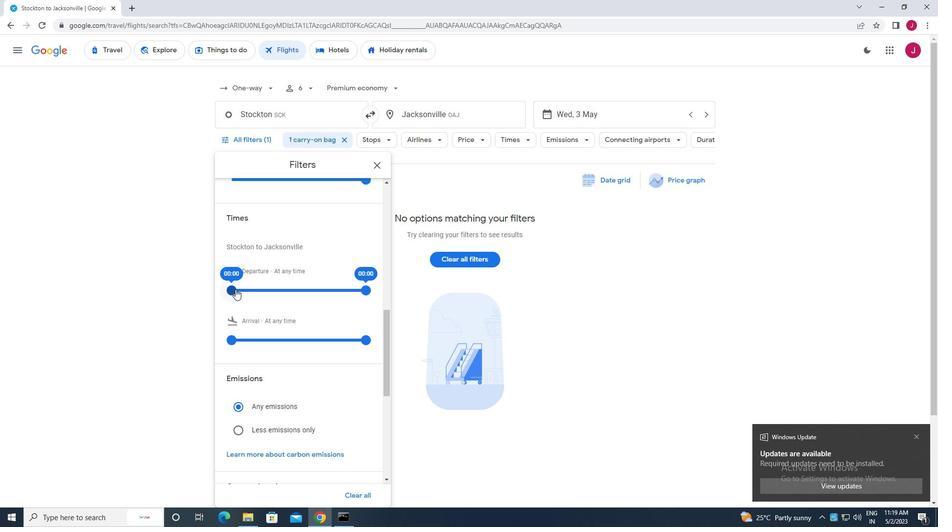 
Action: Mouse moved to (365, 291)
Screenshot: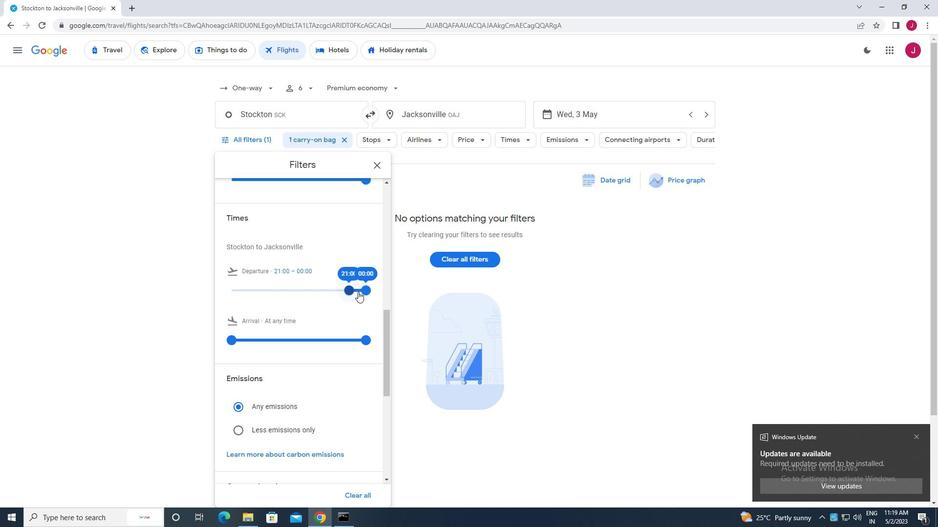 
Action: Mouse pressed left at (365, 291)
Screenshot: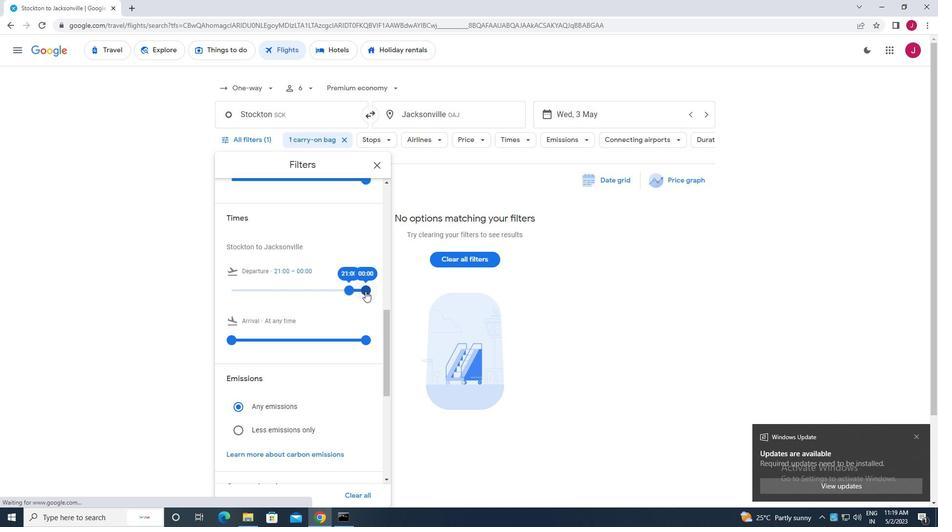 
Action: Mouse moved to (377, 165)
Screenshot: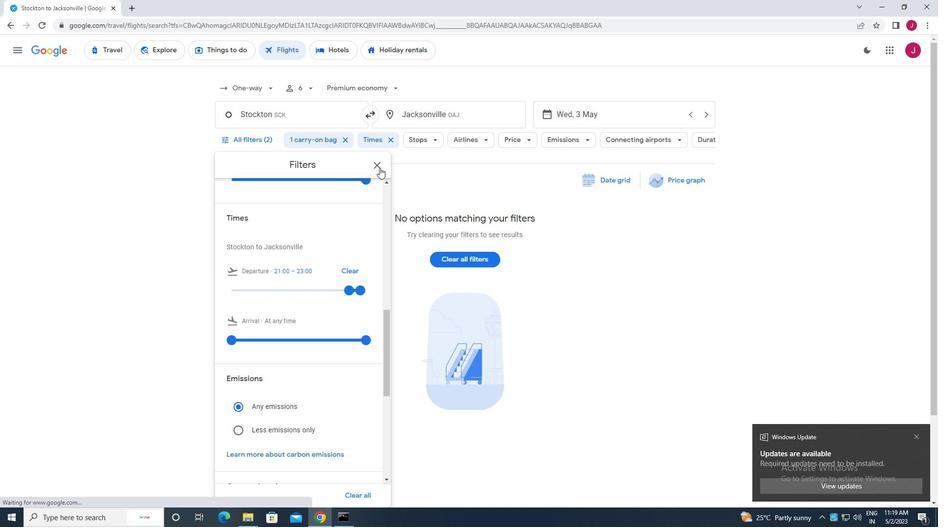 
Action: Mouse pressed left at (377, 165)
Screenshot: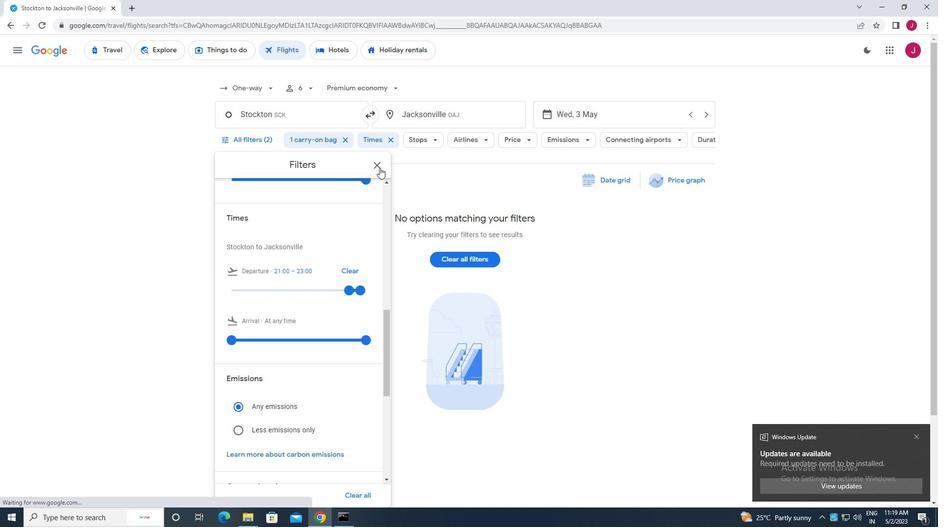 
Action: Mouse moved to (370, 169)
Screenshot: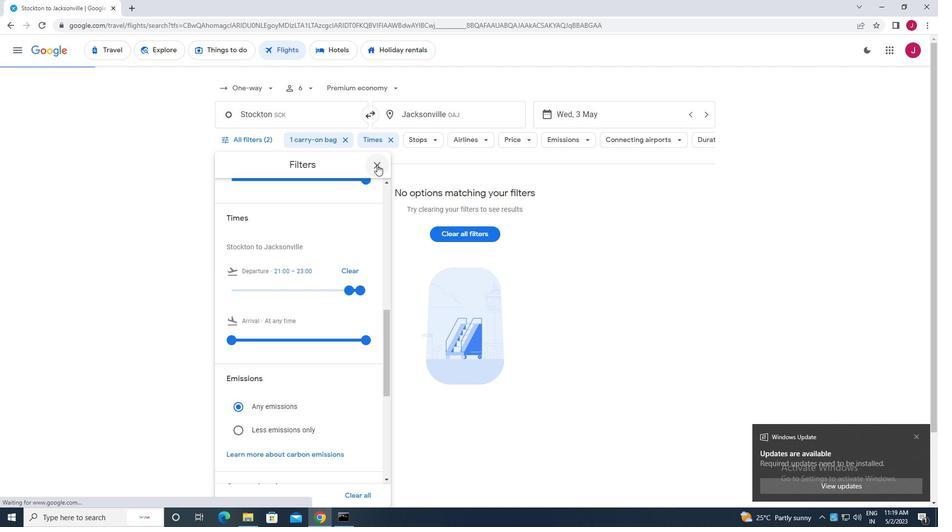 
